 Task: Search one way flight ticket for 3 adults in first from Pocatello: Pocatello Regional Airport to Indianapolis: Indianapolis International Airport on 8-5-2023. Choice of flights is Delta. Number of bags: 2 checked bags. Price is upto 72000. Outbound departure time preference is 19:15.
Action: Mouse moved to (295, 266)
Screenshot: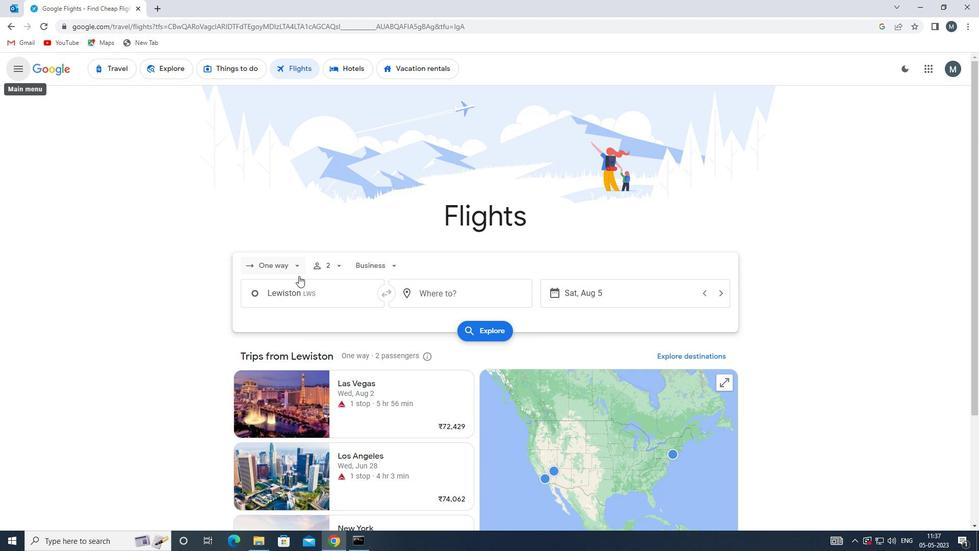 
Action: Mouse pressed left at (295, 266)
Screenshot: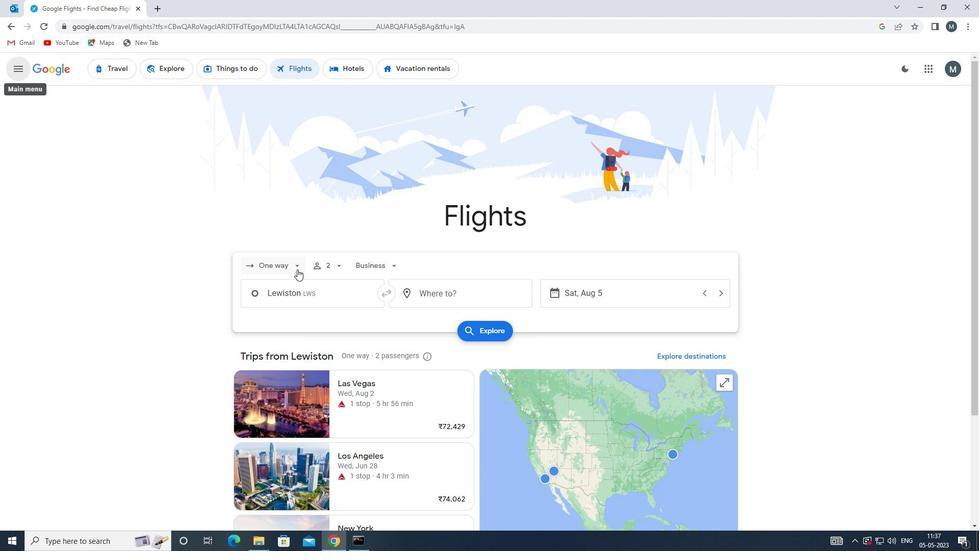 
Action: Mouse moved to (301, 311)
Screenshot: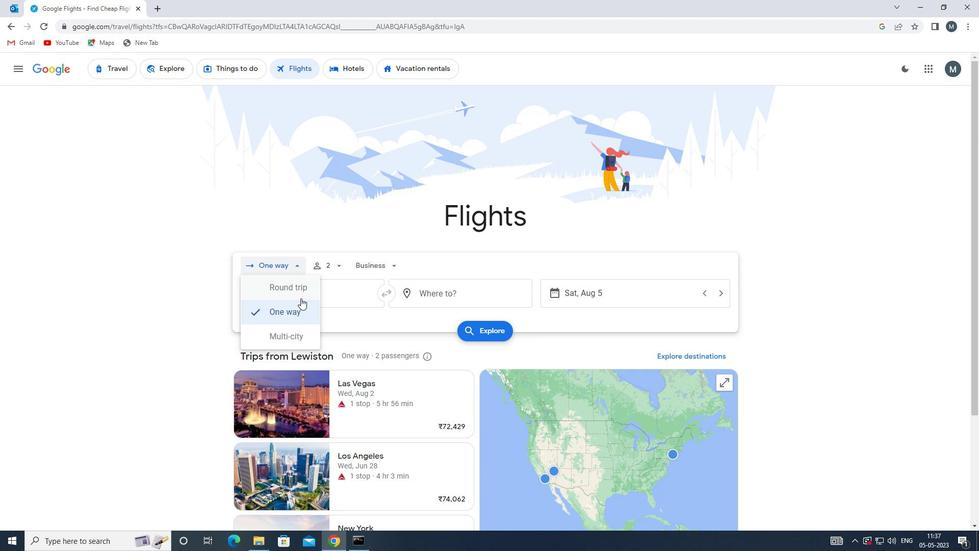 
Action: Mouse pressed left at (301, 311)
Screenshot: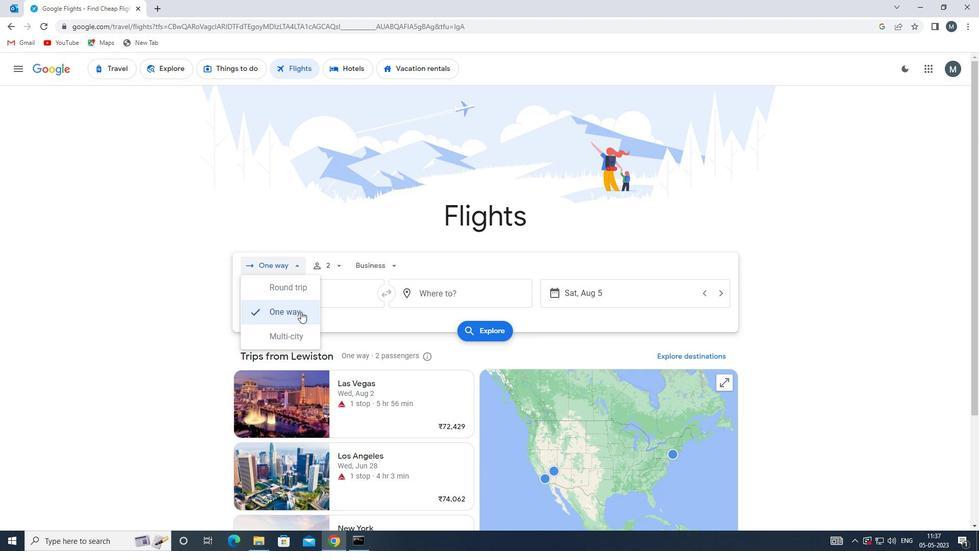
Action: Mouse moved to (335, 259)
Screenshot: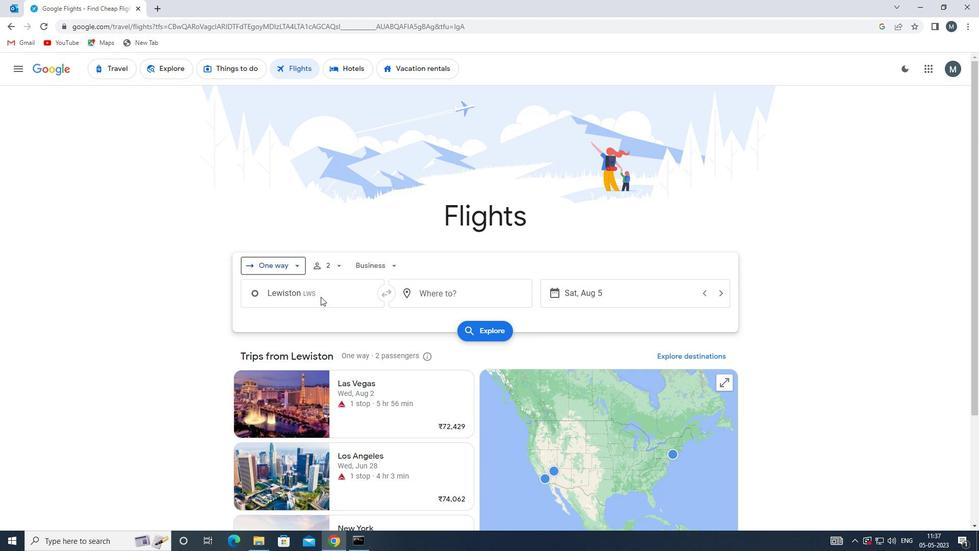 
Action: Mouse pressed left at (335, 259)
Screenshot: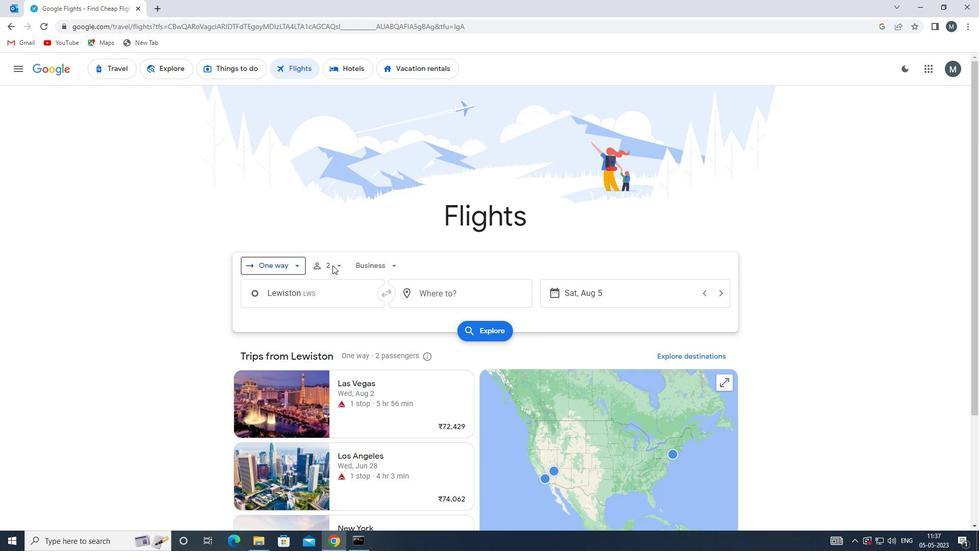 
Action: Mouse moved to (334, 264)
Screenshot: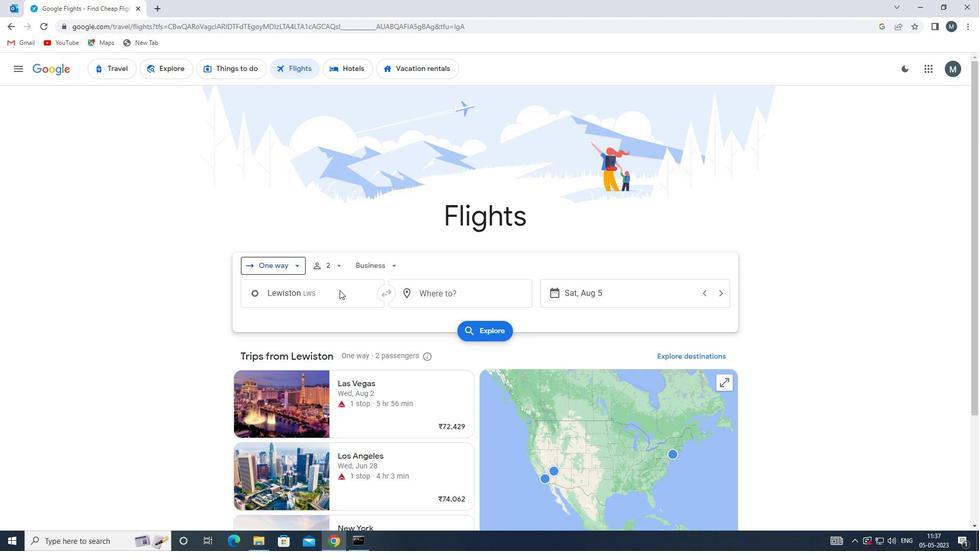 
Action: Mouse pressed left at (334, 264)
Screenshot: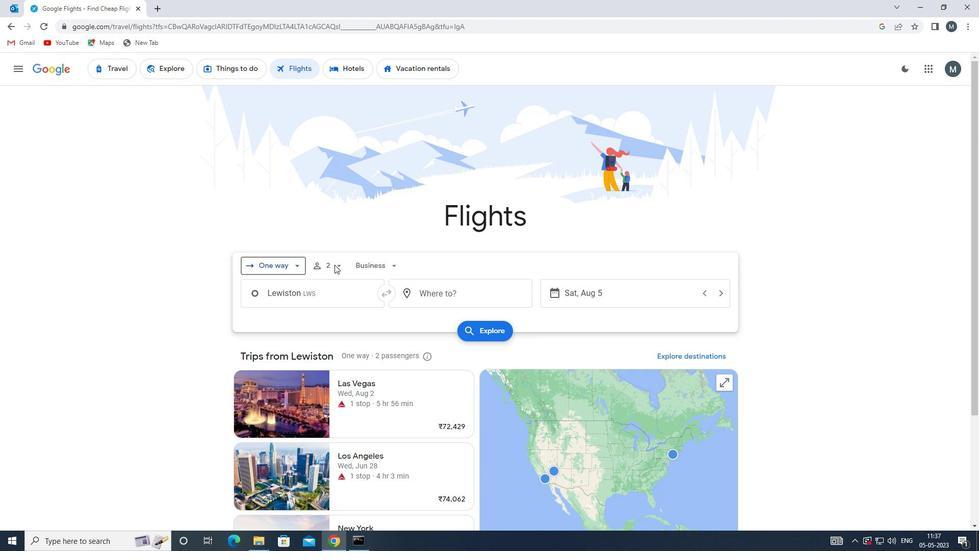 
Action: Mouse moved to (334, 264)
Screenshot: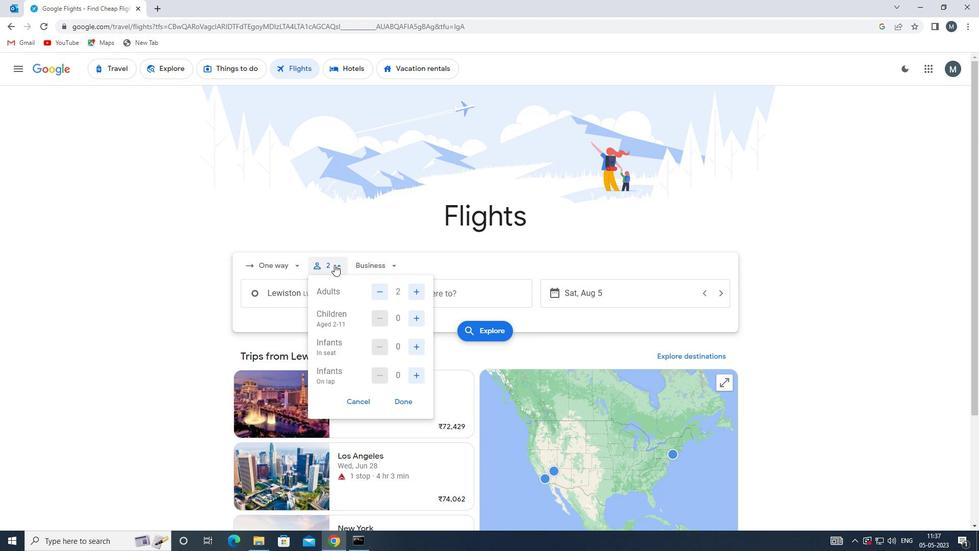 
Action: Mouse pressed left at (334, 264)
Screenshot: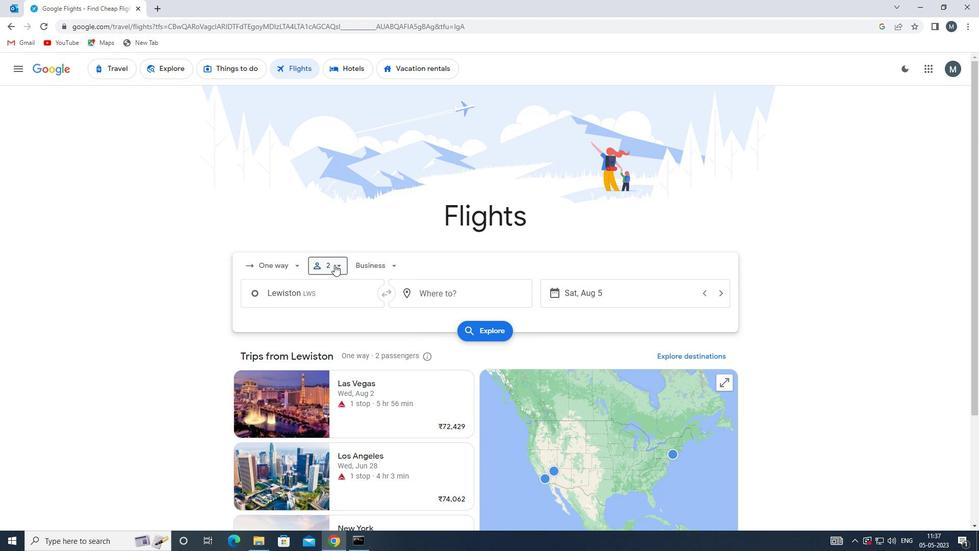 
Action: Mouse moved to (412, 292)
Screenshot: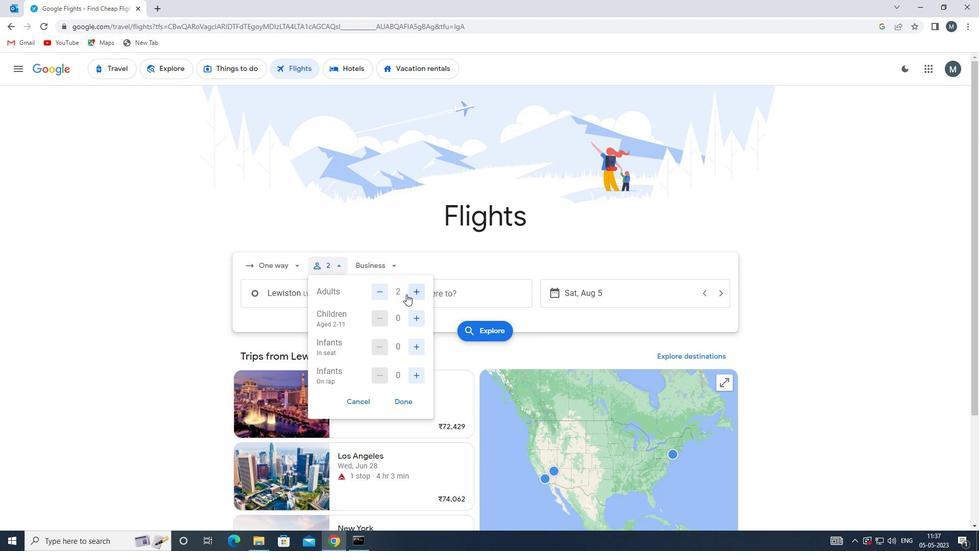 
Action: Mouse pressed left at (412, 292)
Screenshot: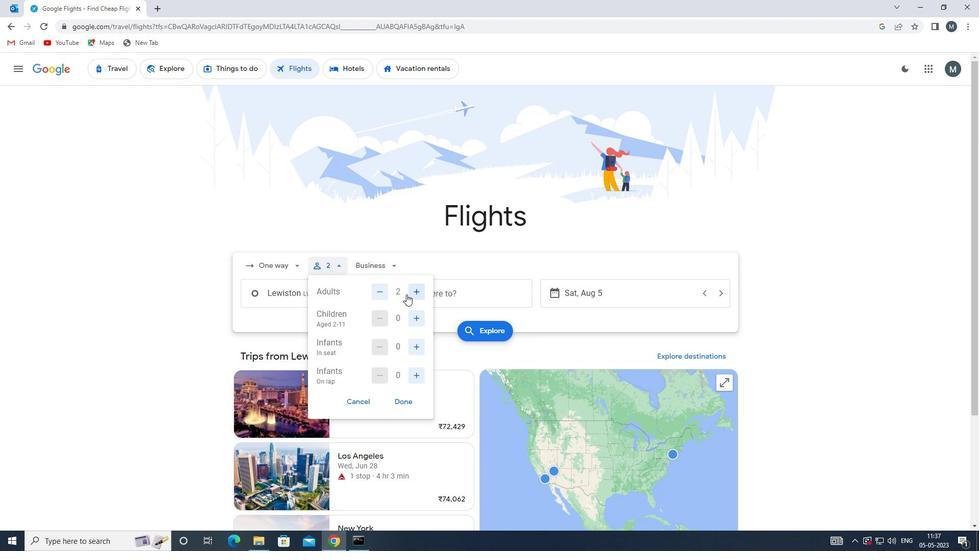 
Action: Mouse moved to (412, 398)
Screenshot: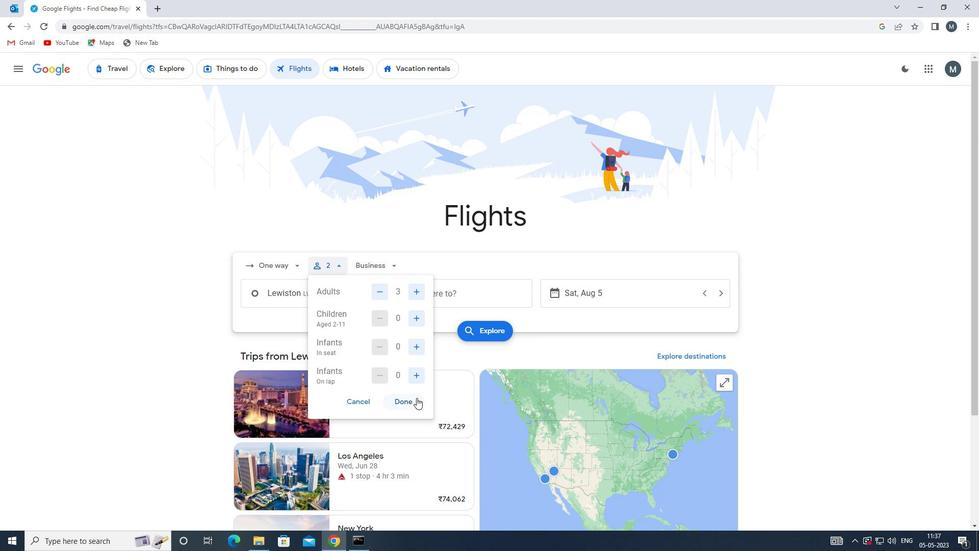 
Action: Mouse pressed left at (412, 398)
Screenshot: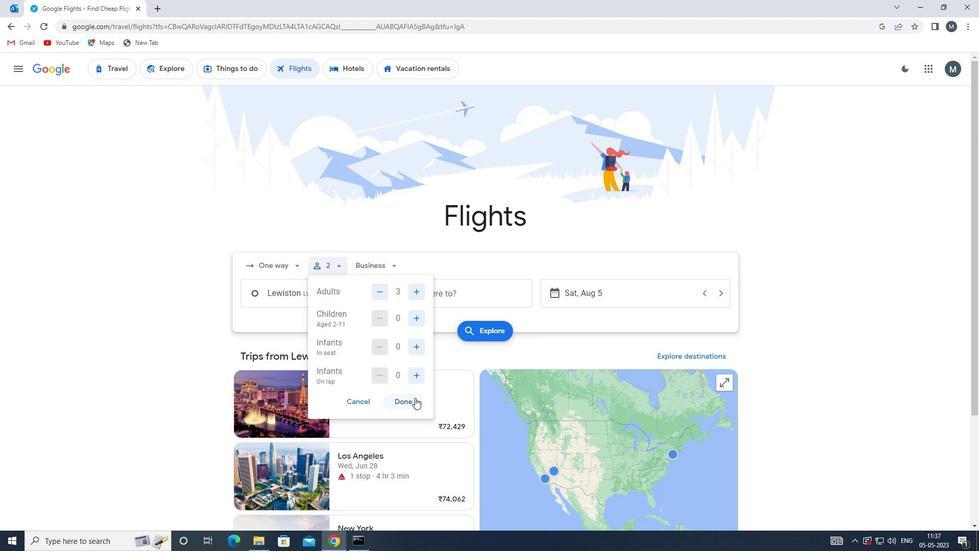 
Action: Mouse moved to (388, 266)
Screenshot: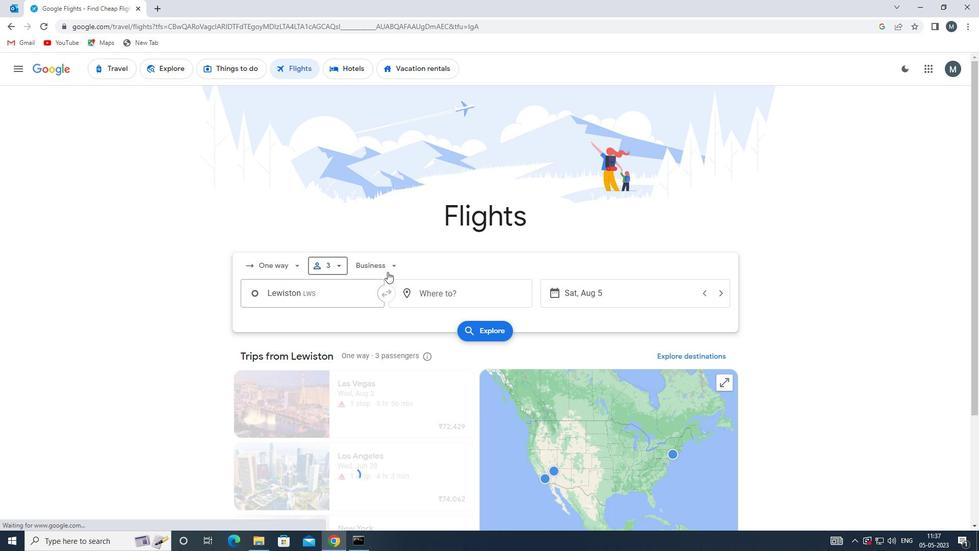 
Action: Mouse pressed left at (388, 266)
Screenshot: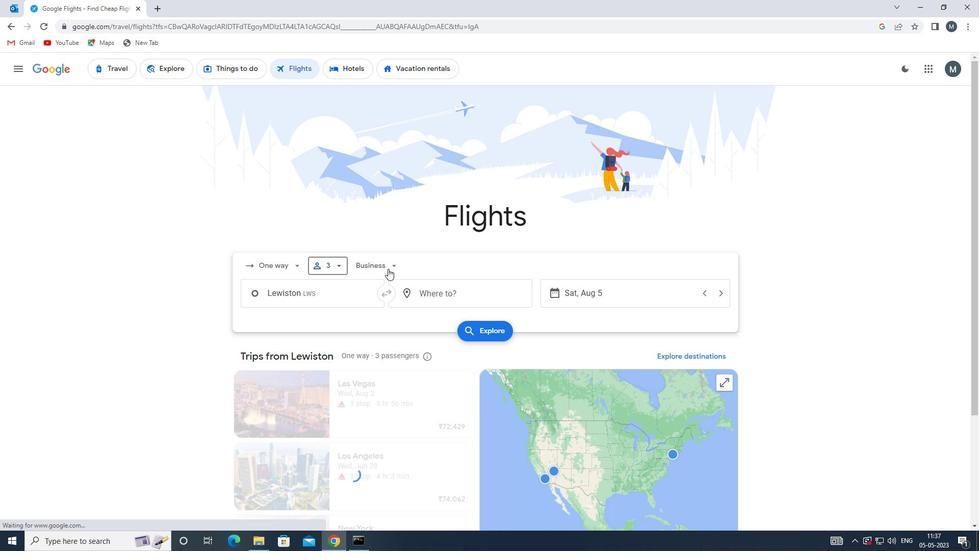 
Action: Mouse moved to (391, 356)
Screenshot: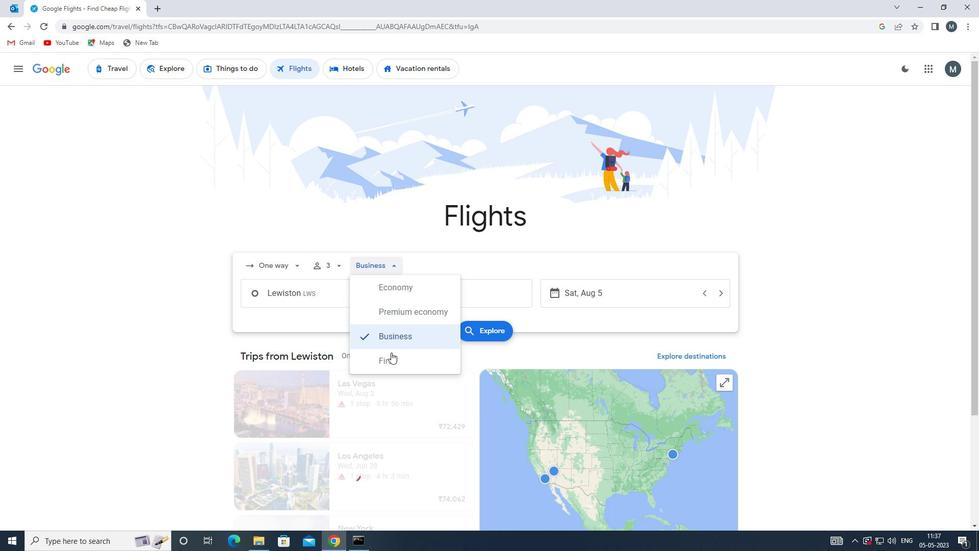 
Action: Mouse pressed left at (391, 356)
Screenshot: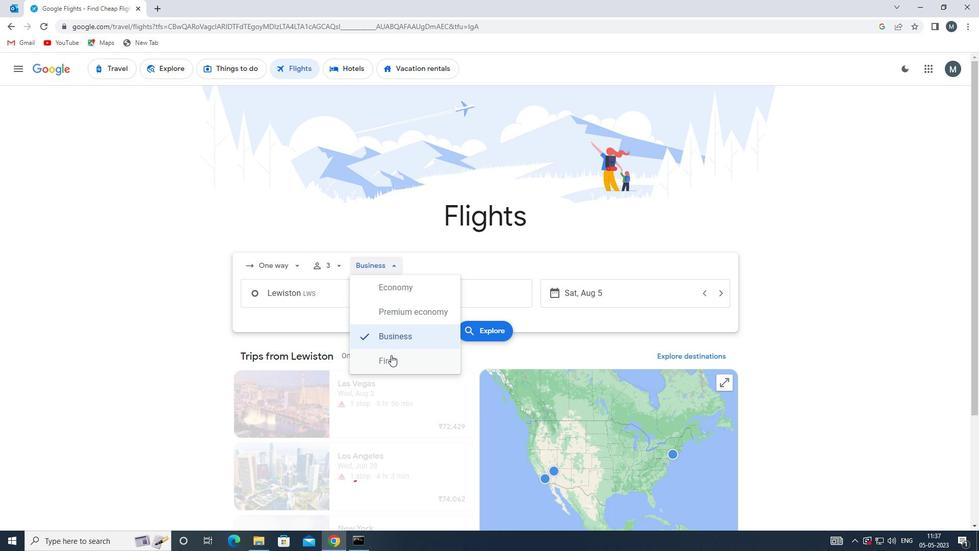 
Action: Mouse moved to (329, 297)
Screenshot: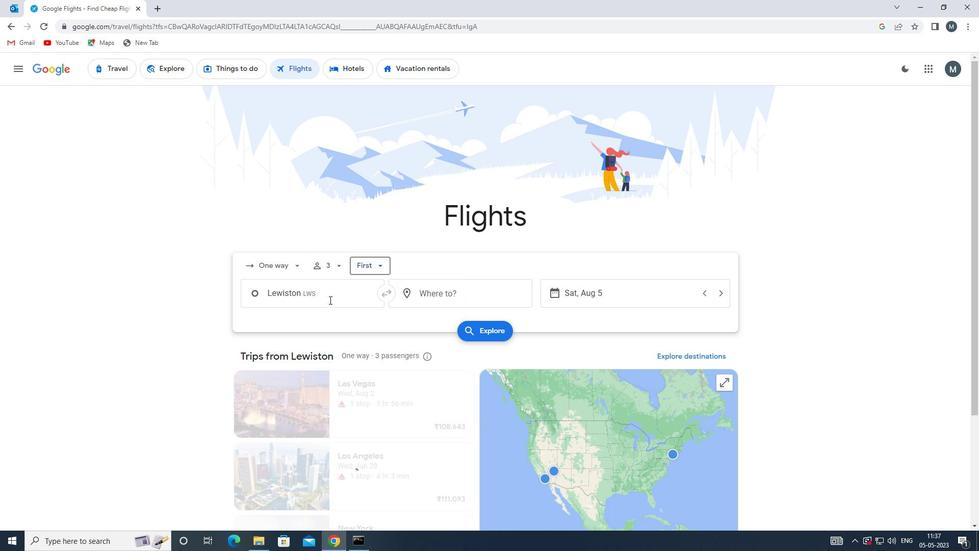 
Action: Mouse pressed left at (329, 297)
Screenshot: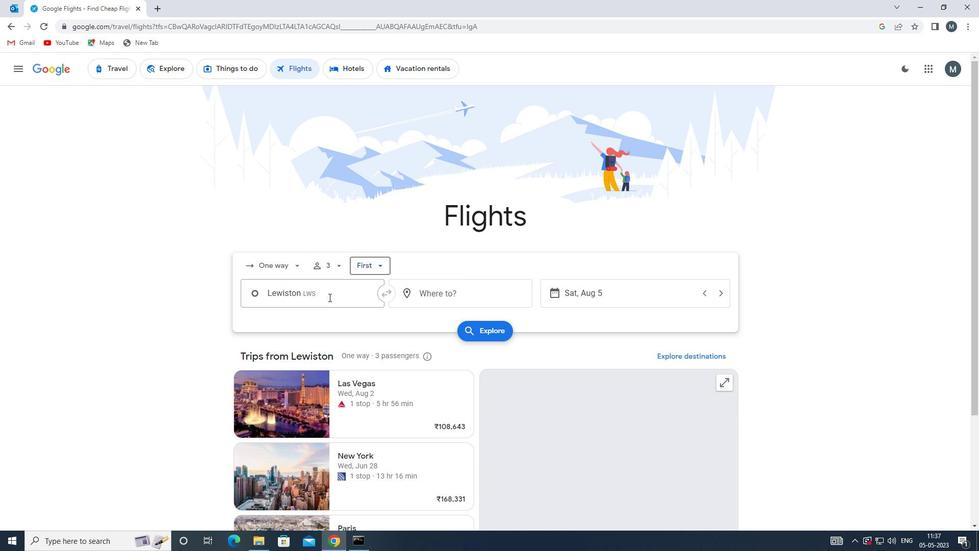 
Action: Key pressed pocate;<Key.backspace>ll
Screenshot: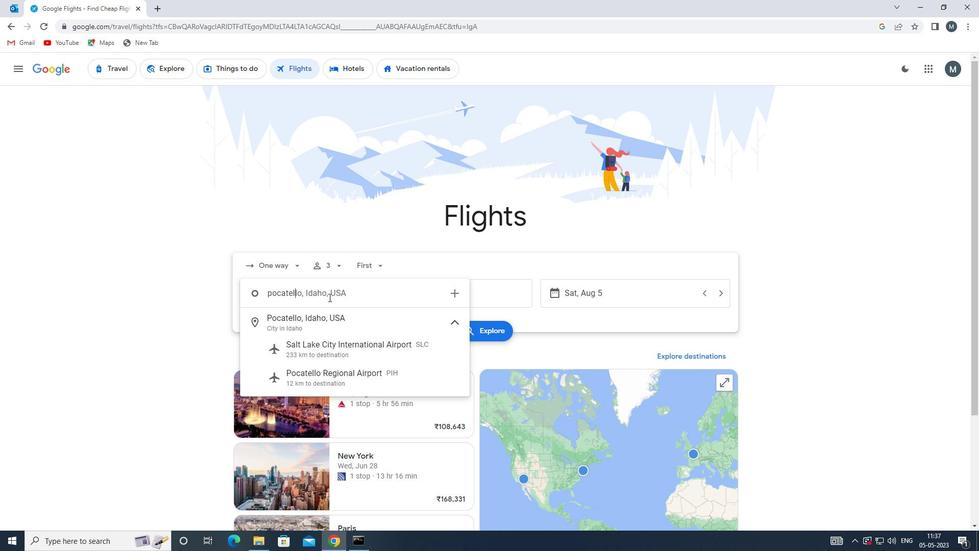 
Action: Mouse moved to (342, 383)
Screenshot: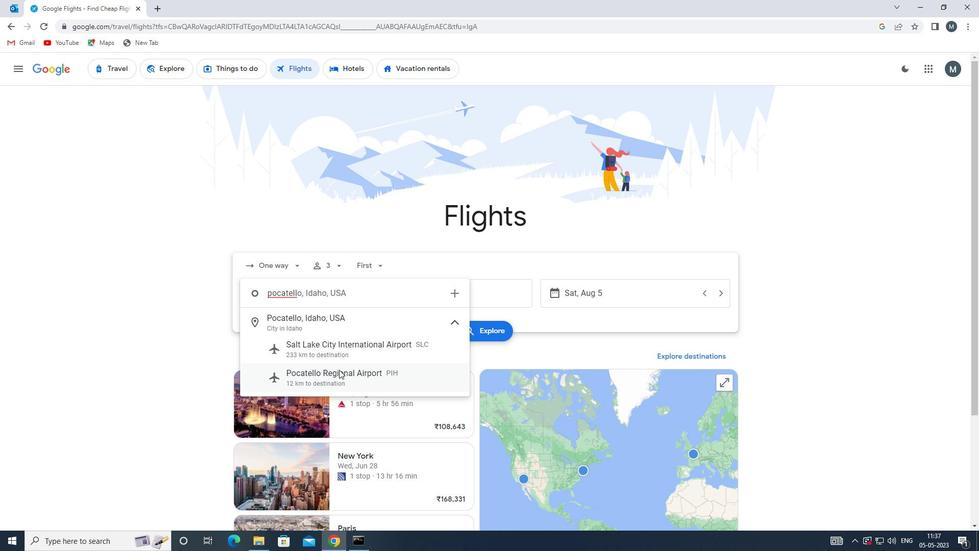 
Action: Mouse pressed left at (342, 383)
Screenshot: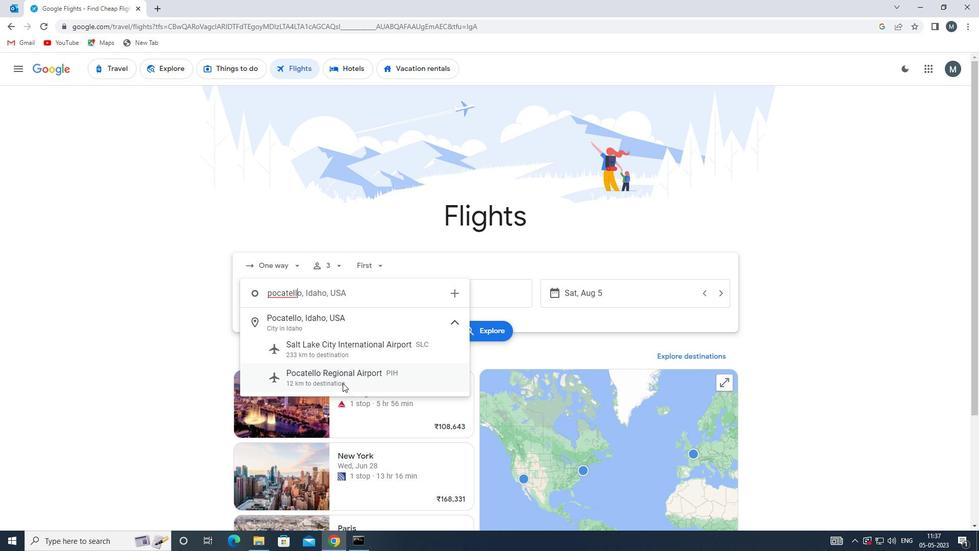 
Action: Mouse moved to (431, 298)
Screenshot: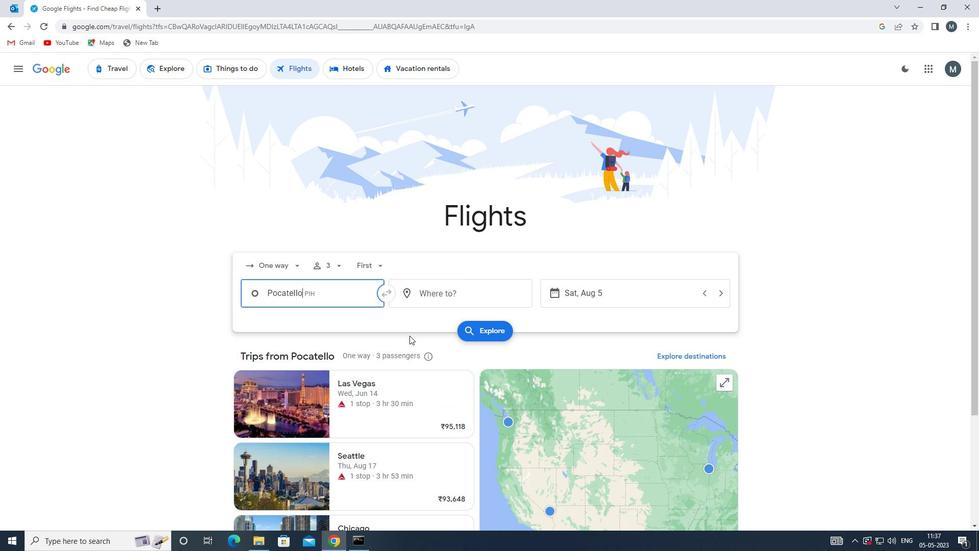 
Action: Mouse pressed left at (431, 298)
Screenshot: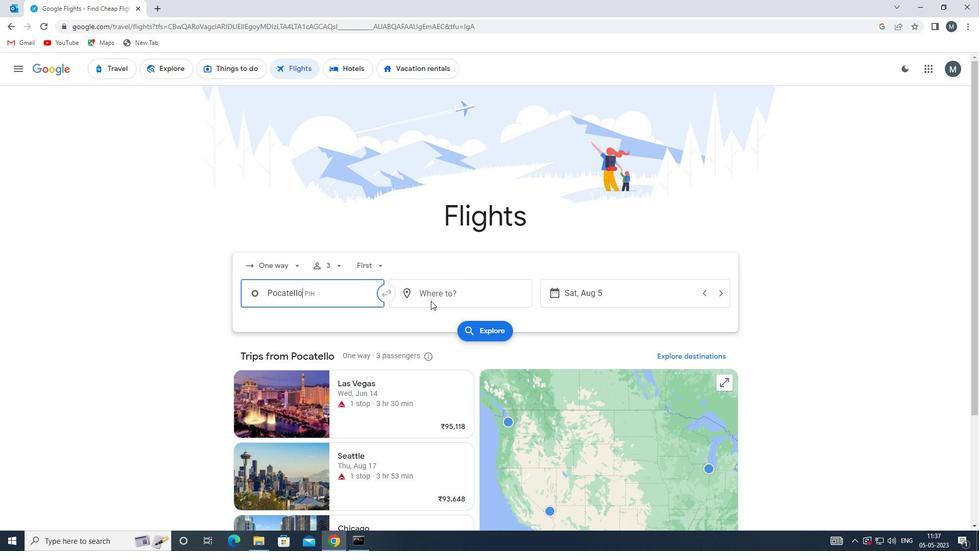 
Action: Key pressed ind
Screenshot: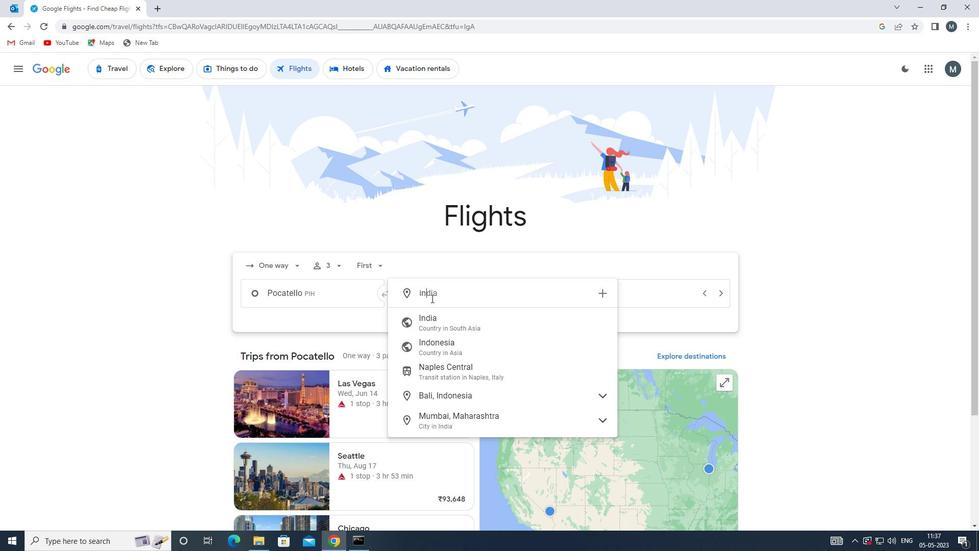 
Action: Mouse moved to (463, 323)
Screenshot: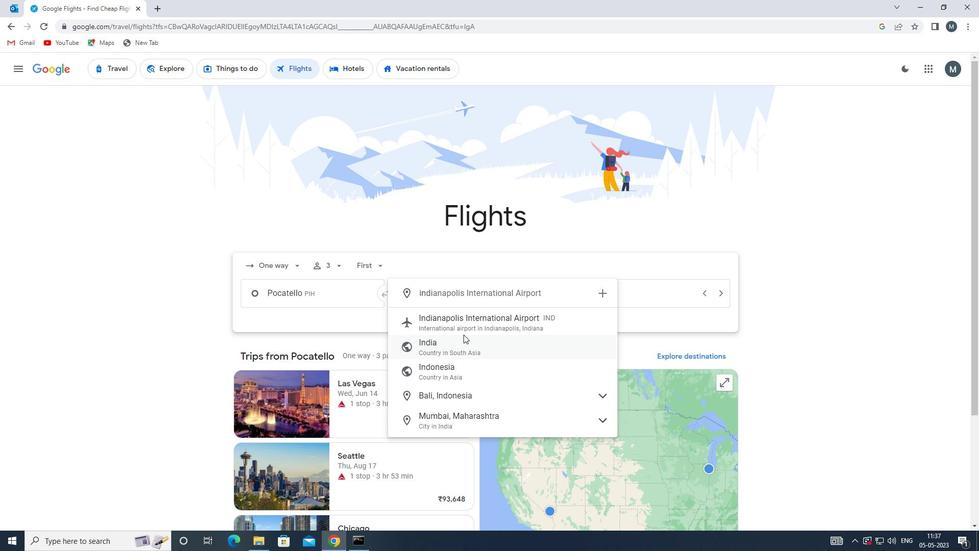
Action: Mouse pressed left at (463, 323)
Screenshot: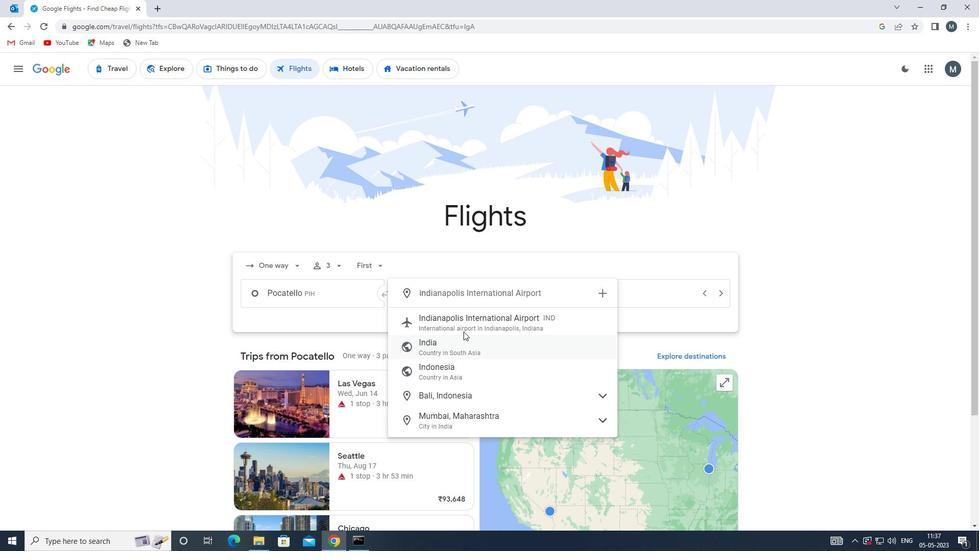 
Action: Mouse moved to (586, 292)
Screenshot: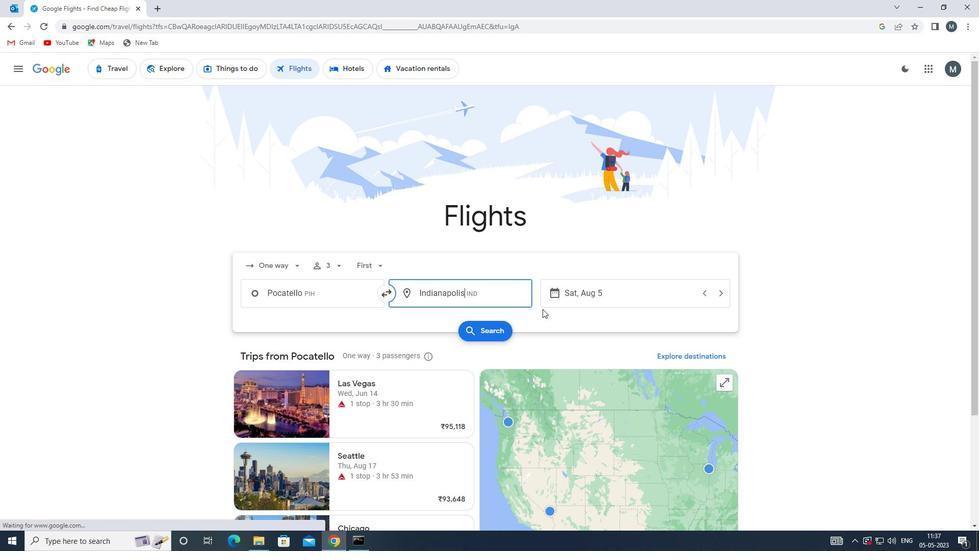 
Action: Mouse pressed left at (586, 292)
Screenshot: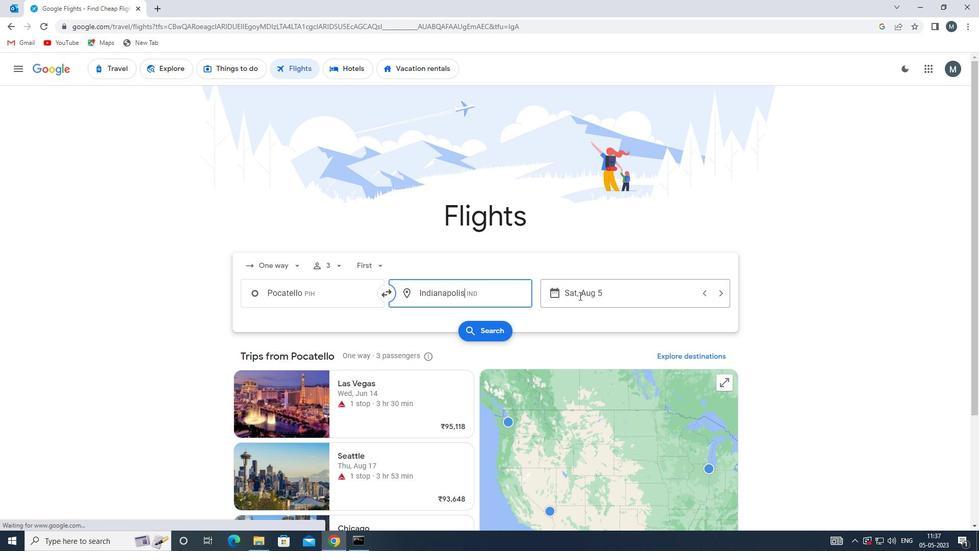 
Action: Mouse moved to (515, 352)
Screenshot: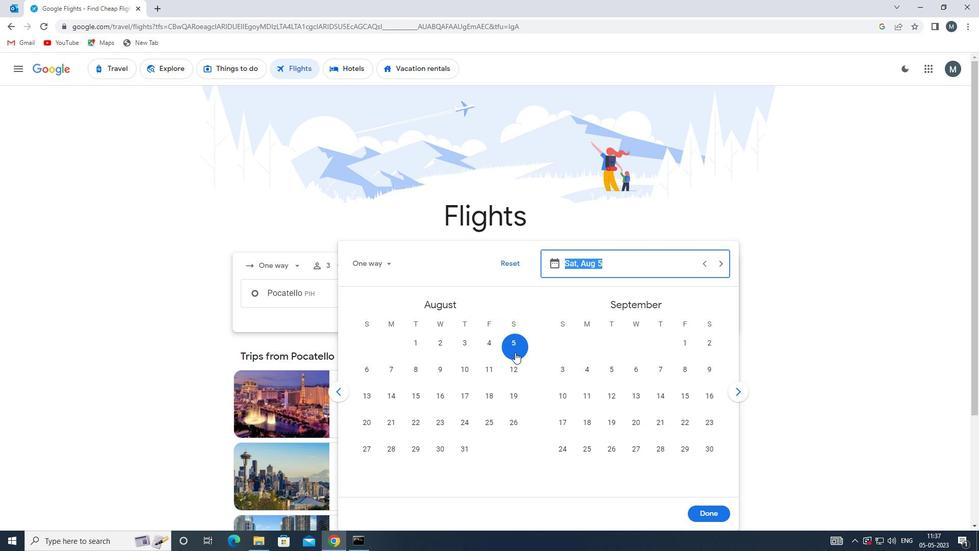 
Action: Mouse pressed left at (515, 352)
Screenshot: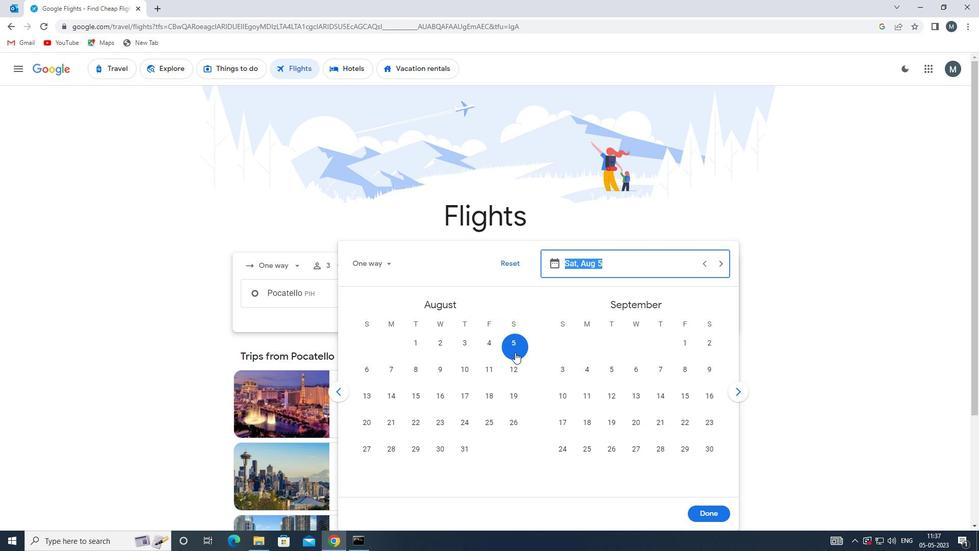 
Action: Mouse moved to (700, 512)
Screenshot: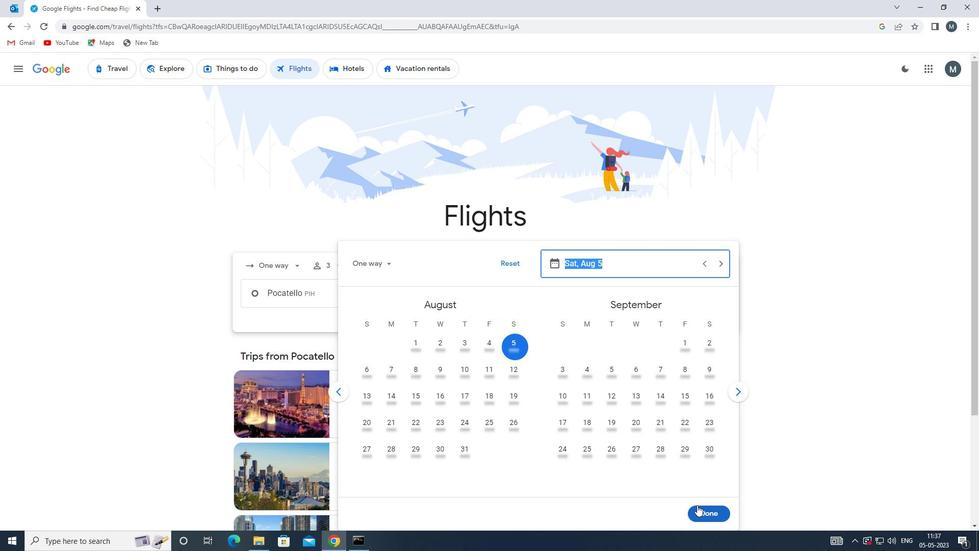 
Action: Mouse pressed left at (700, 512)
Screenshot: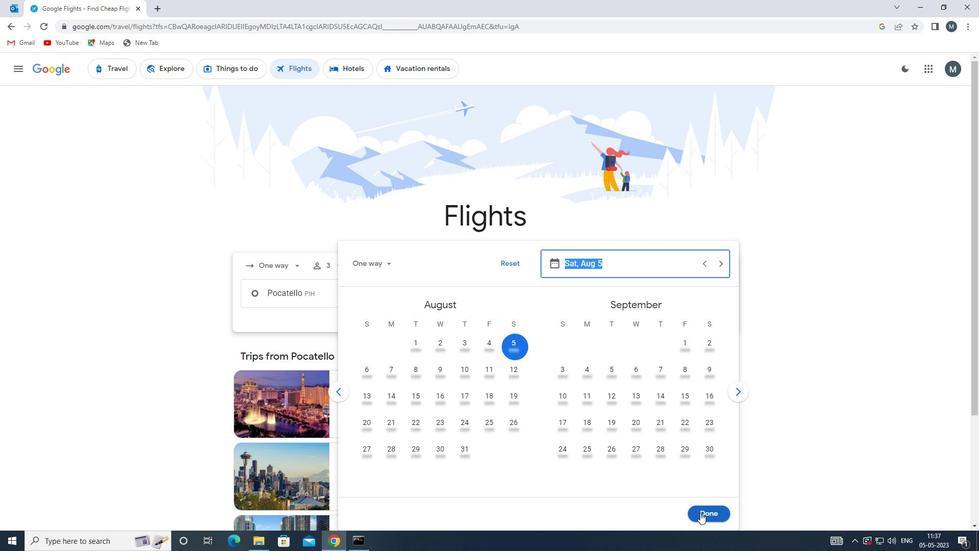 
Action: Mouse moved to (482, 333)
Screenshot: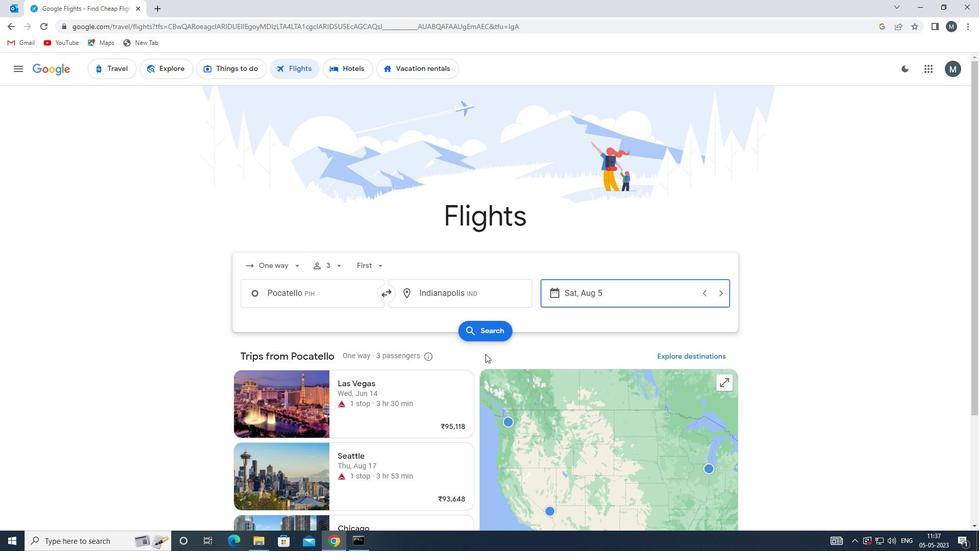 
Action: Mouse pressed left at (482, 333)
Screenshot: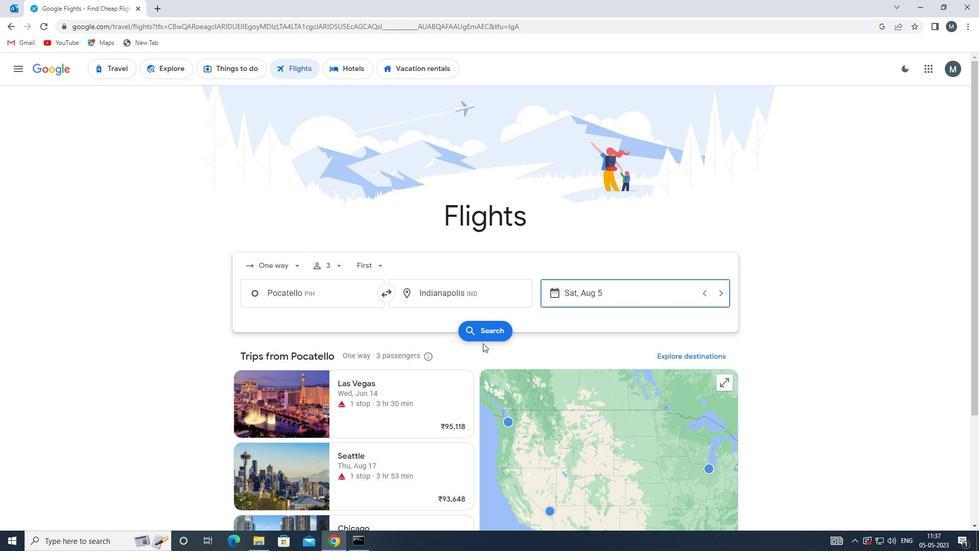 
Action: Mouse moved to (252, 162)
Screenshot: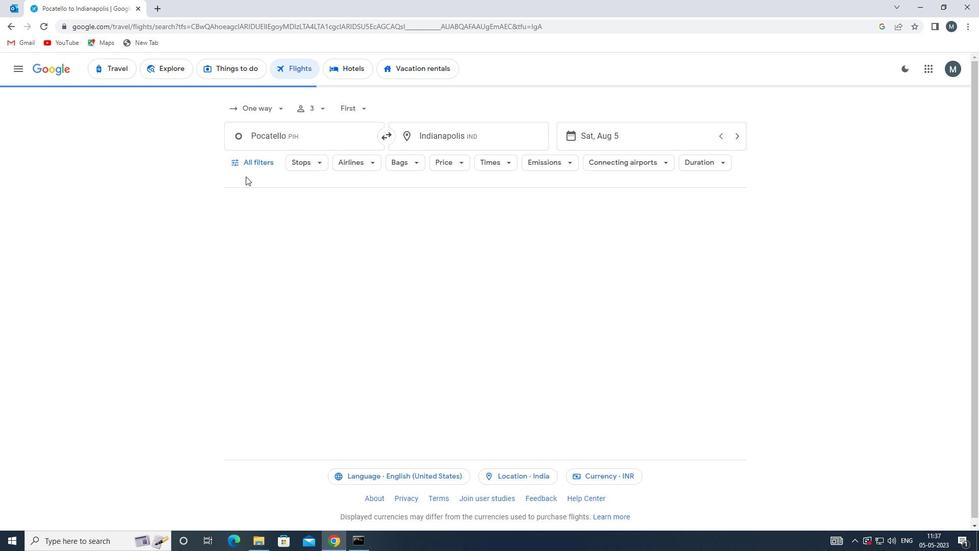 
Action: Mouse pressed left at (252, 162)
Screenshot: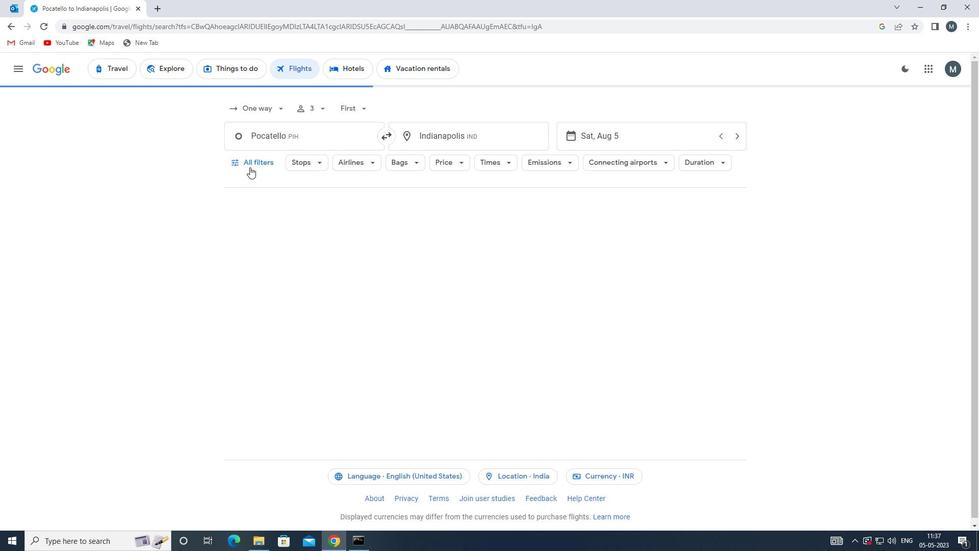 
Action: Mouse moved to (270, 284)
Screenshot: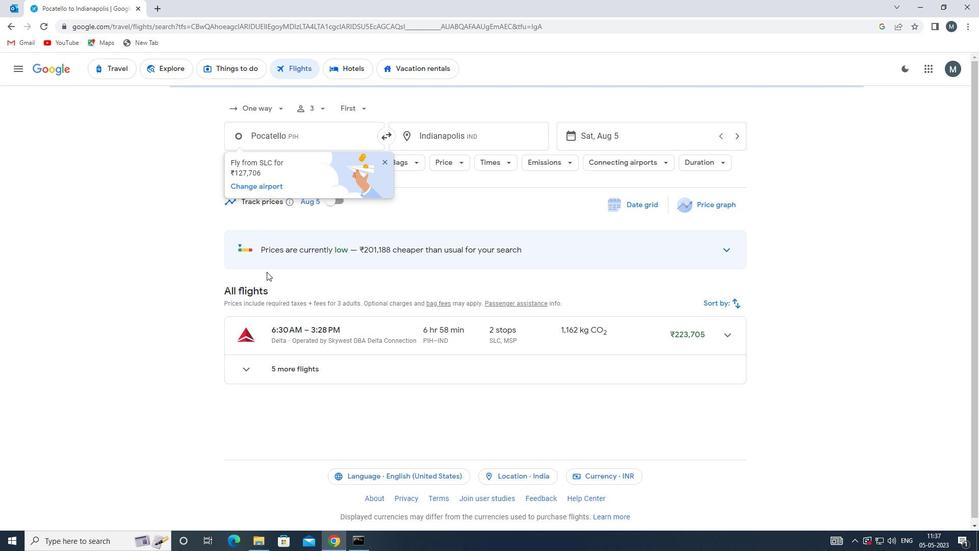 
Action: Mouse scrolled (270, 284) with delta (0, 0)
Screenshot: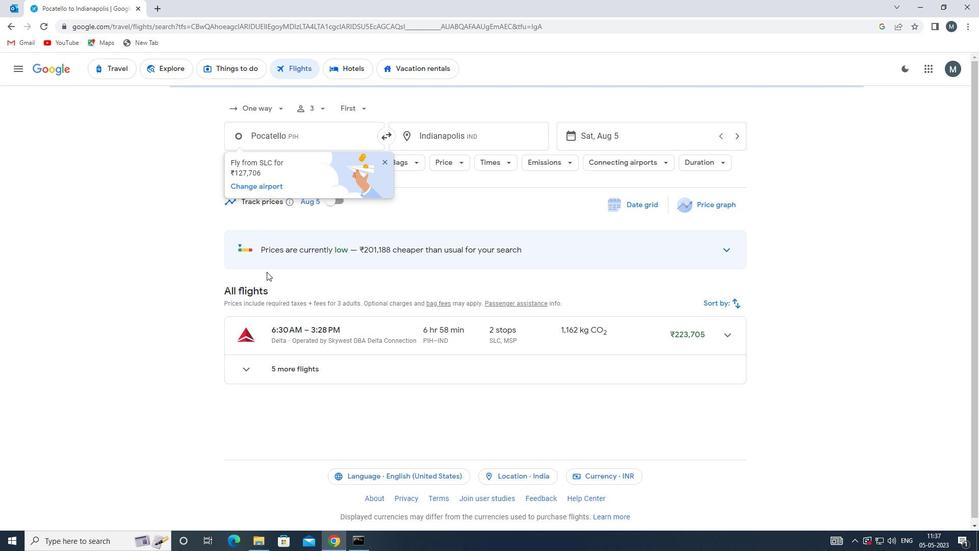 
Action: Mouse moved to (270, 292)
Screenshot: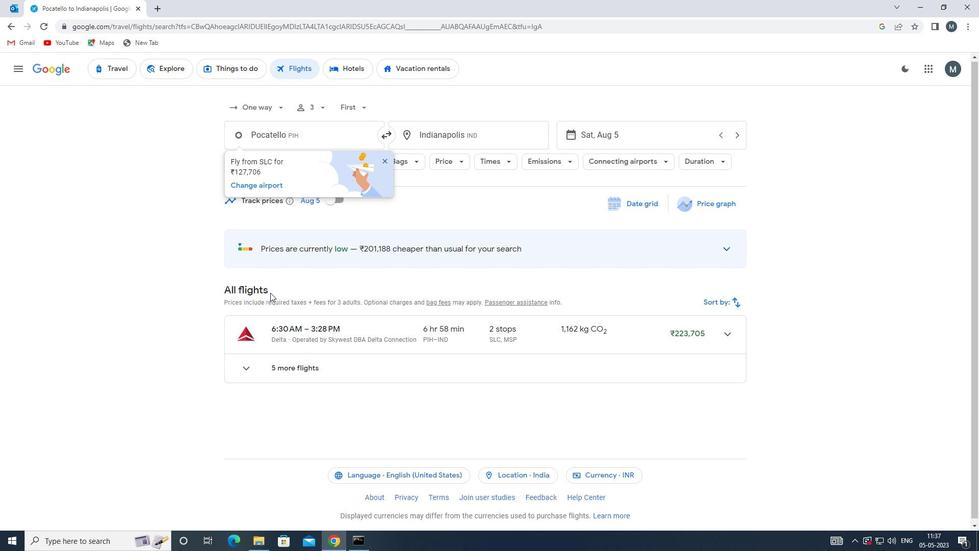 
Action: Mouse scrolled (270, 292) with delta (0, 0)
Screenshot: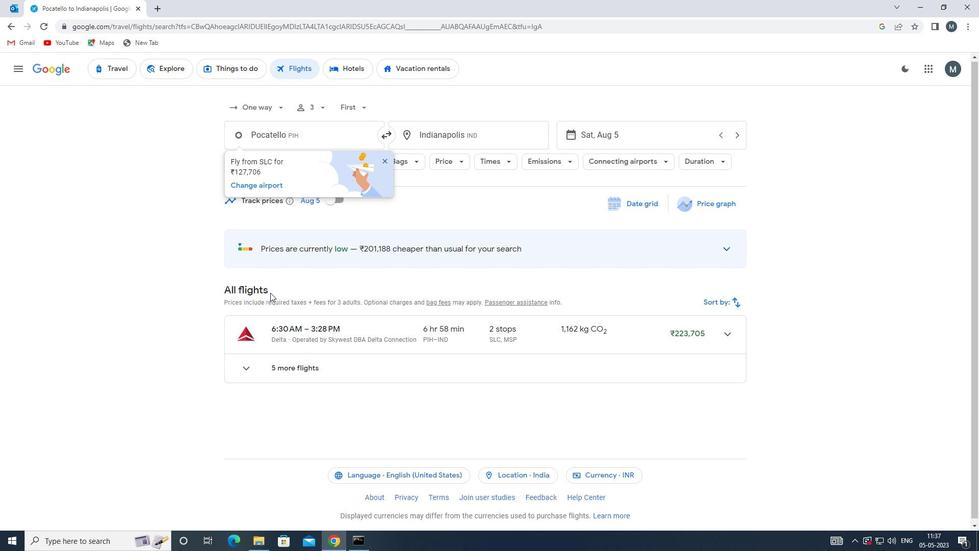 
Action: Mouse moved to (261, 285)
Screenshot: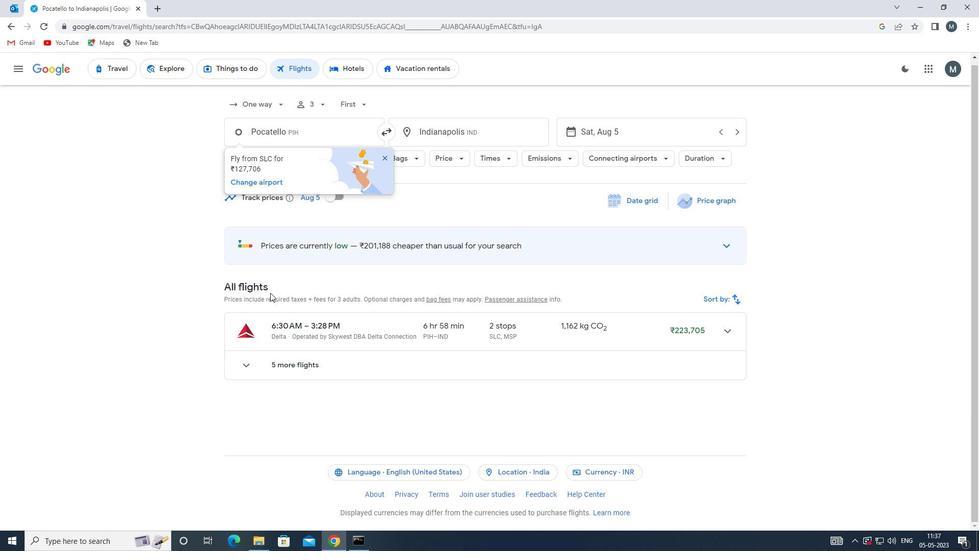 
Action: Mouse scrolled (261, 286) with delta (0, 0)
Screenshot: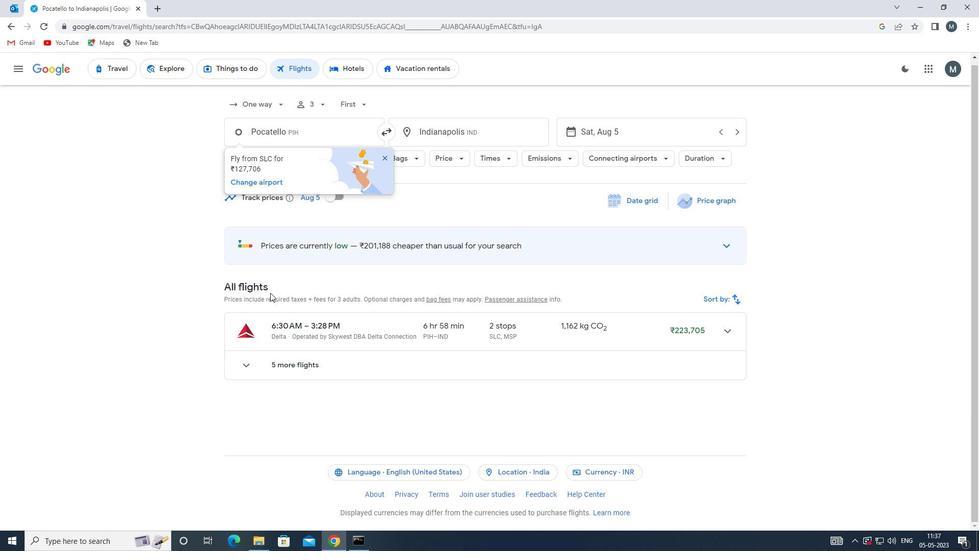 
Action: Mouse moved to (249, 278)
Screenshot: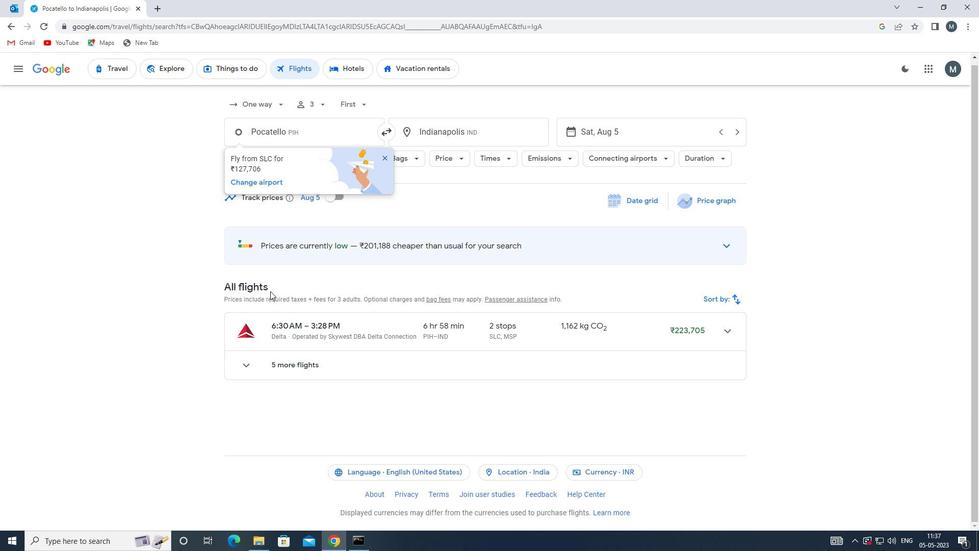 
Action: Mouse scrolled (249, 279) with delta (0, 0)
Screenshot: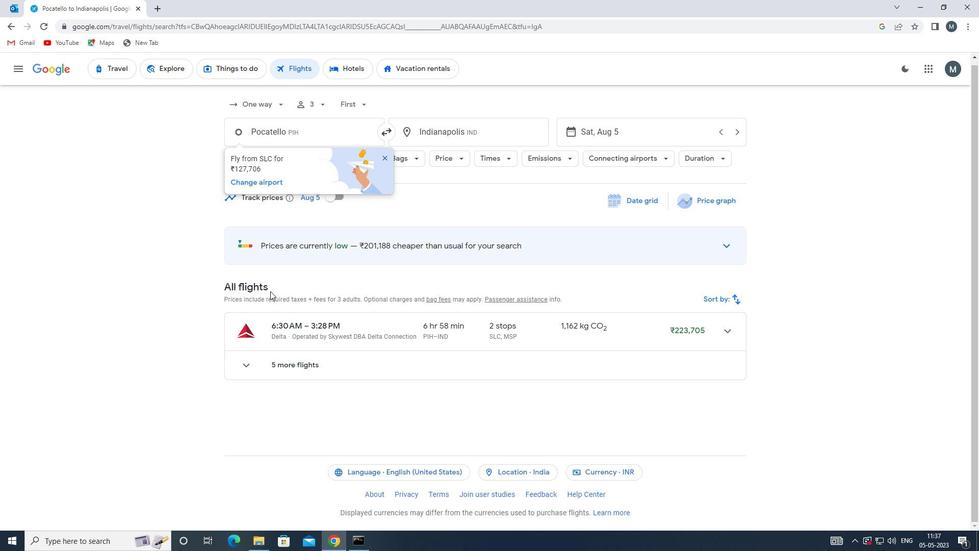 
Action: Mouse moved to (383, 160)
Screenshot: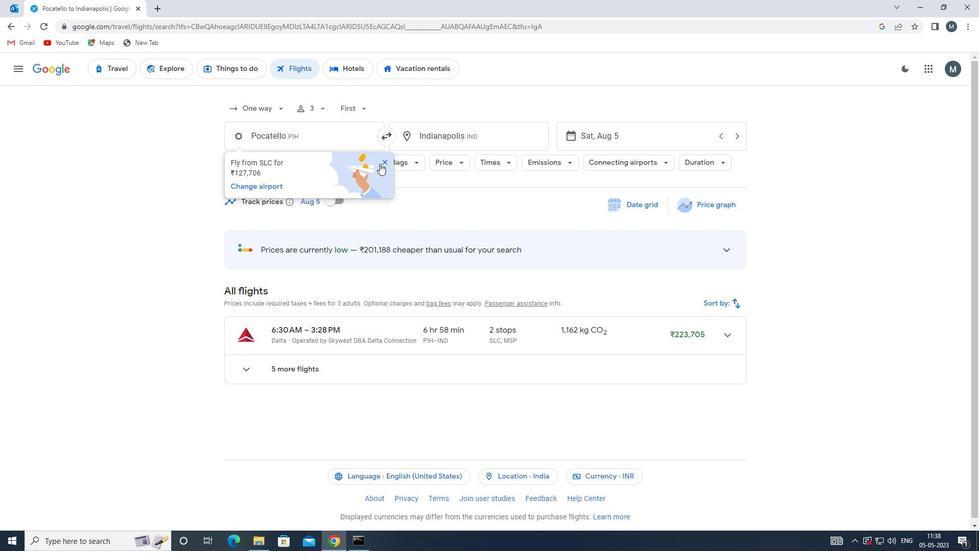 
Action: Mouse pressed left at (383, 160)
Screenshot: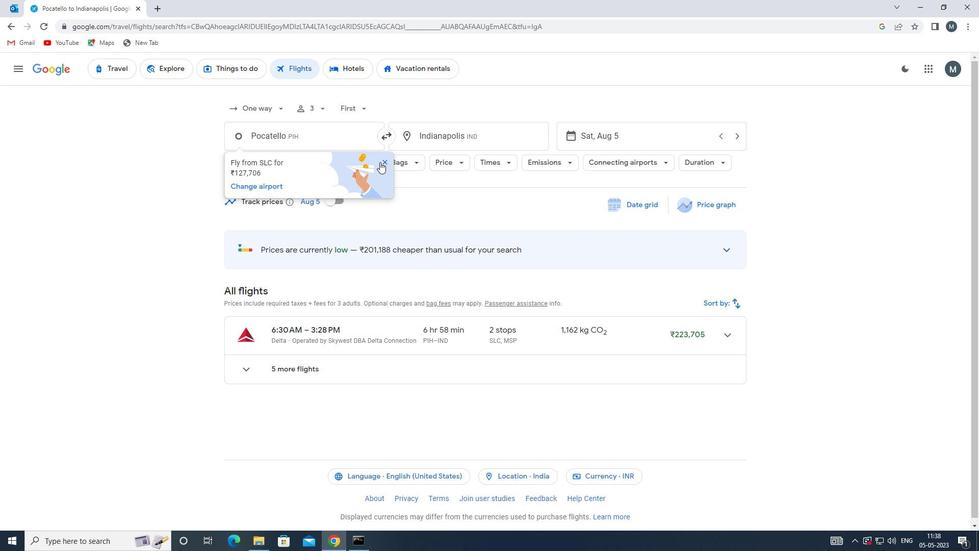 
Action: Mouse moved to (268, 159)
Screenshot: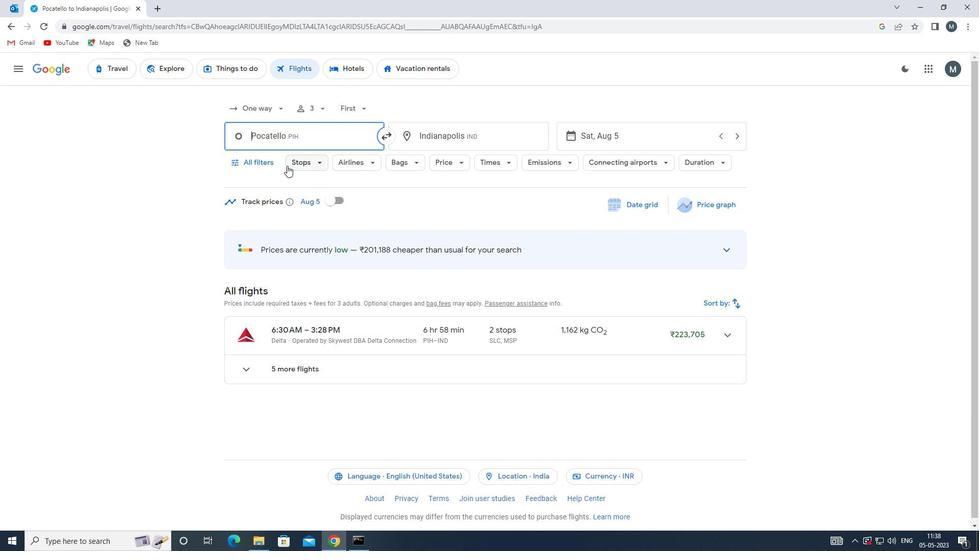 
Action: Mouse pressed left at (268, 159)
Screenshot: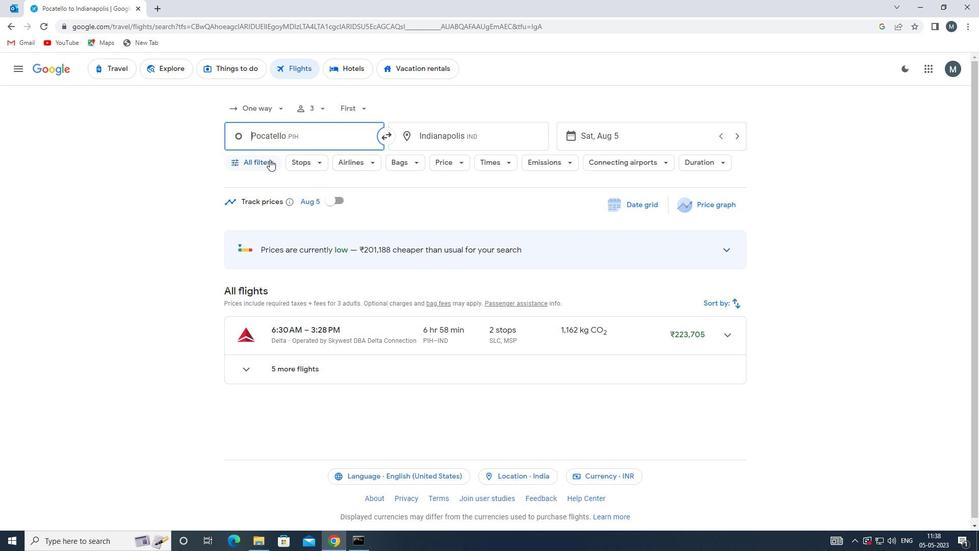 
Action: Mouse moved to (303, 251)
Screenshot: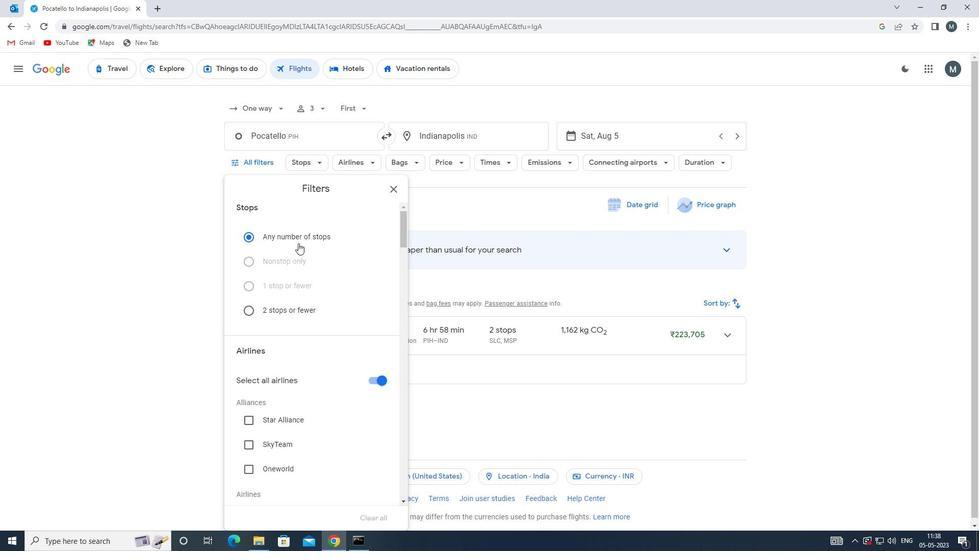 
Action: Mouse scrolled (303, 250) with delta (0, 0)
Screenshot: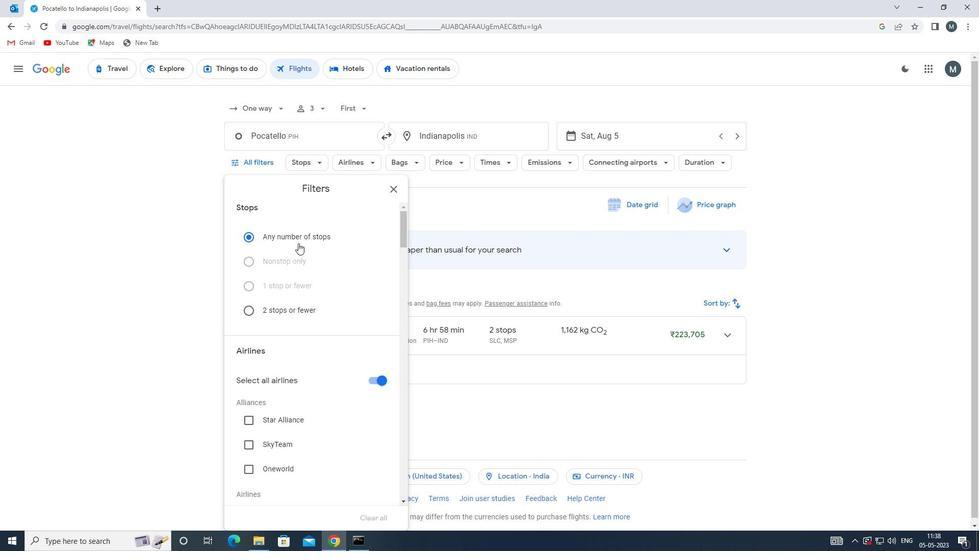 
Action: Mouse moved to (303, 260)
Screenshot: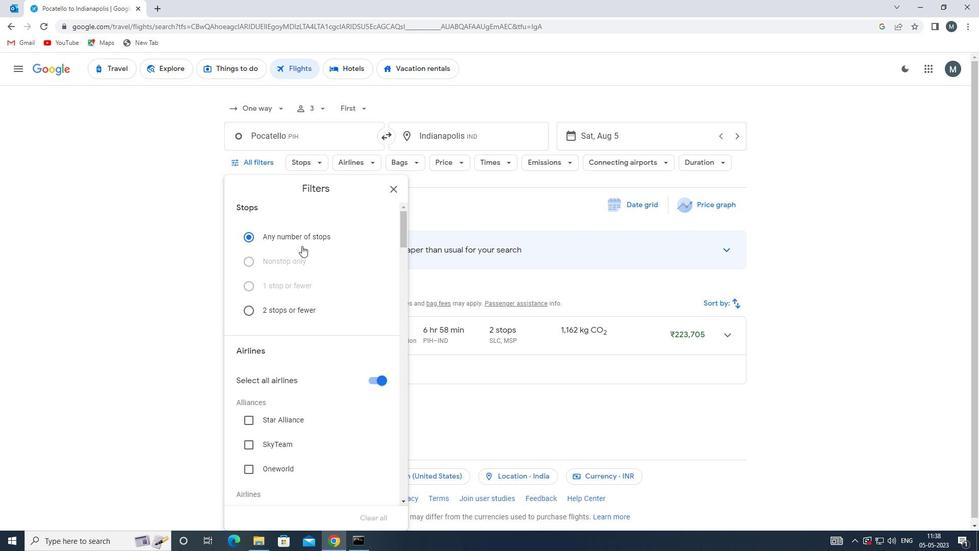 
Action: Mouse scrolled (303, 259) with delta (0, 0)
Screenshot: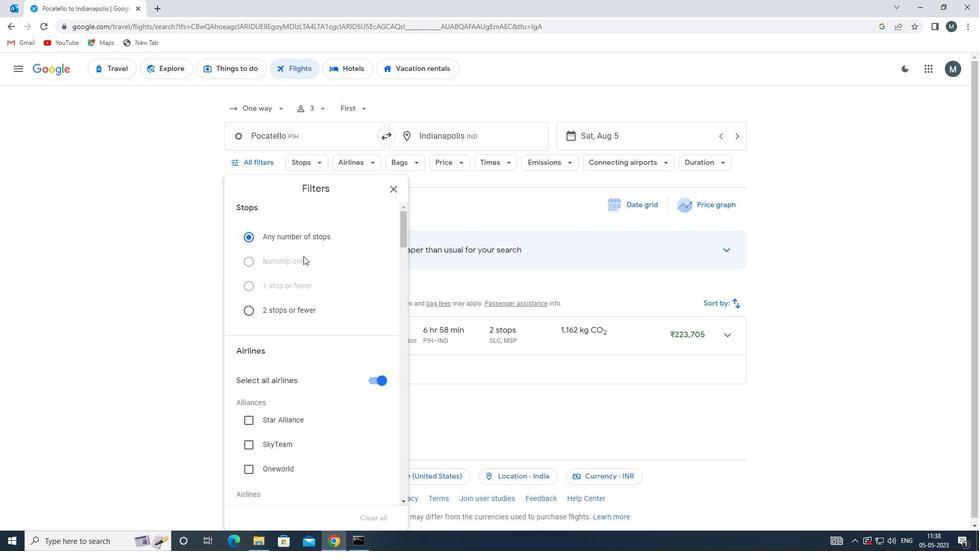 
Action: Mouse moved to (375, 278)
Screenshot: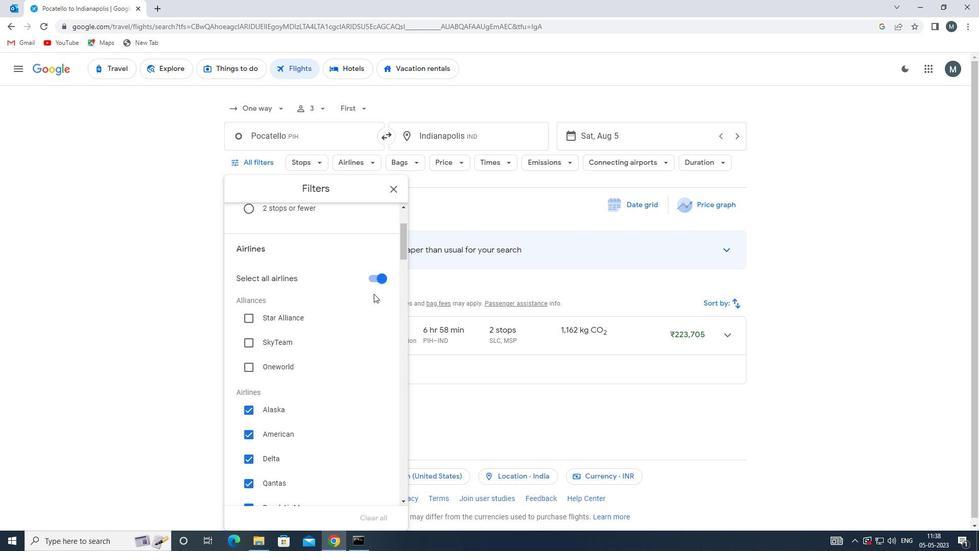 
Action: Mouse pressed left at (375, 278)
Screenshot: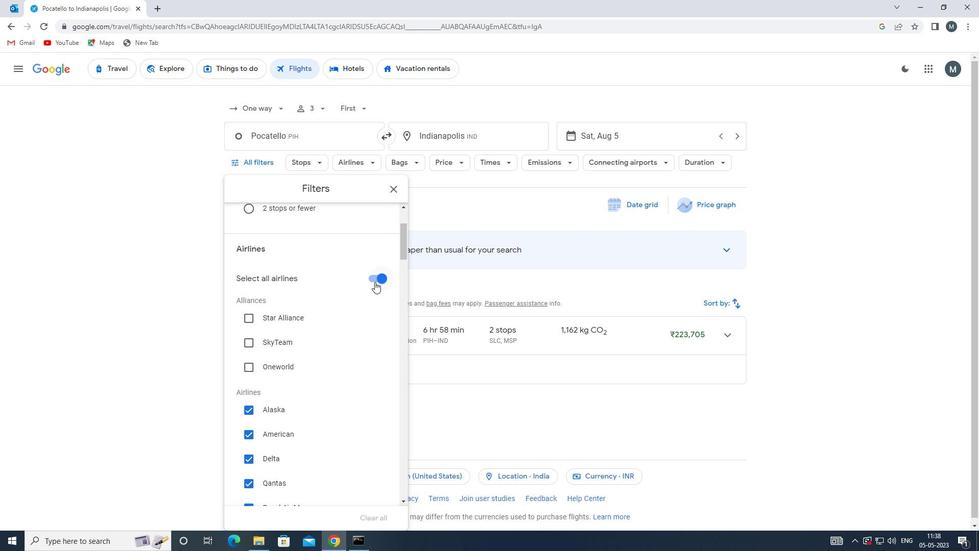 
Action: Mouse moved to (322, 310)
Screenshot: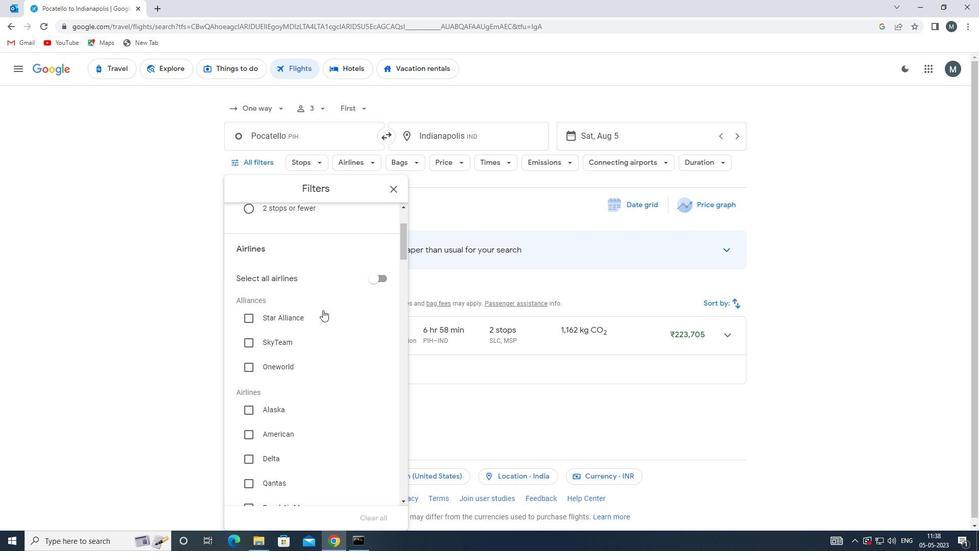 
Action: Mouse scrolled (322, 309) with delta (0, 0)
Screenshot: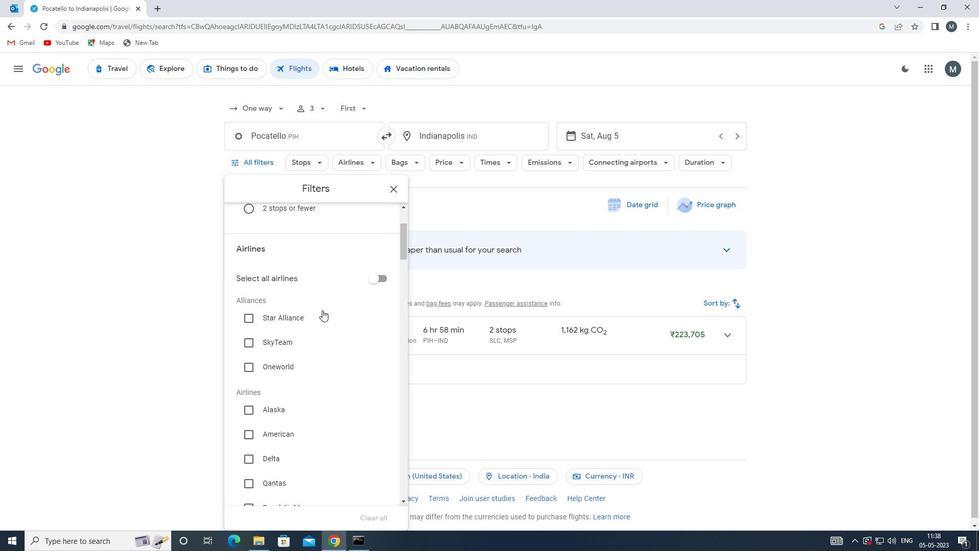 
Action: Mouse moved to (309, 317)
Screenshot: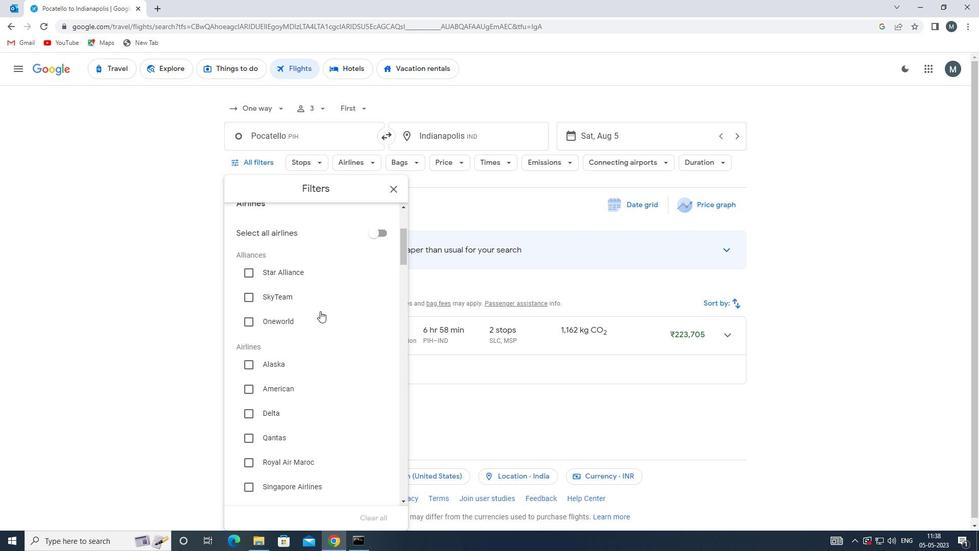 
Action: Mouse scrolled (309, 317) with delta (0, 0)
Screenshot: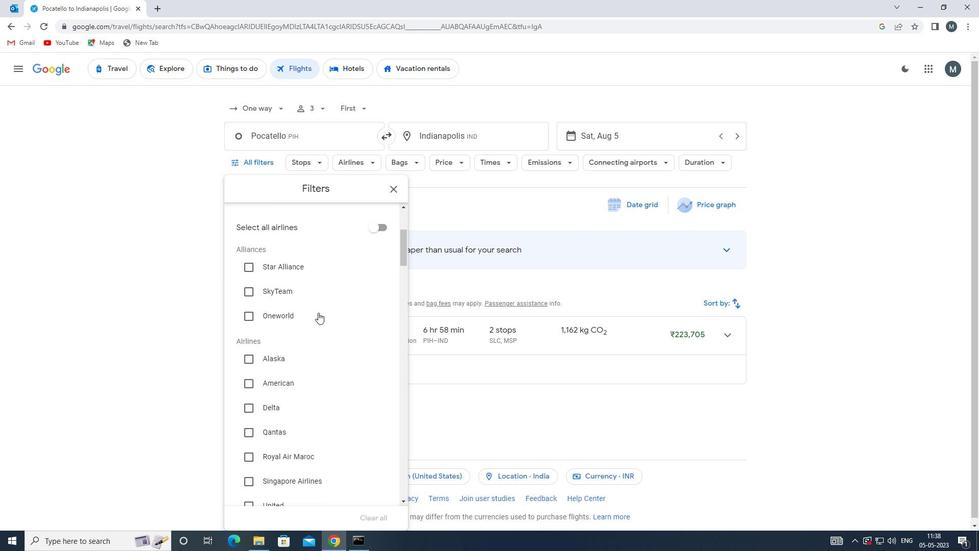
Action: Mouse scrolled (309, 317) with delta (0, 0)
Screenshot: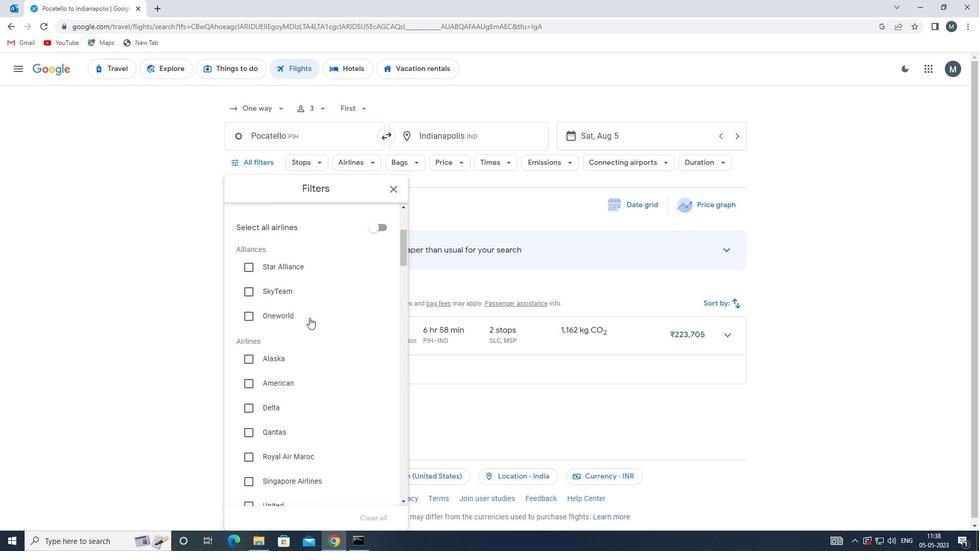 
Action: Mouse moved to (309, 318)
Screenshot: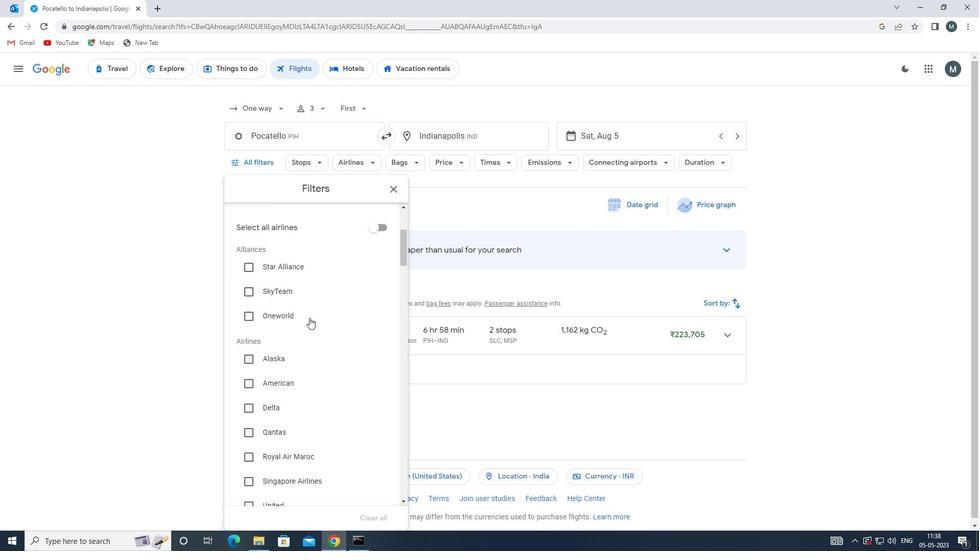 
Action: Mouse scrolled (309, 317) with delta (0, 0)
Screenshot: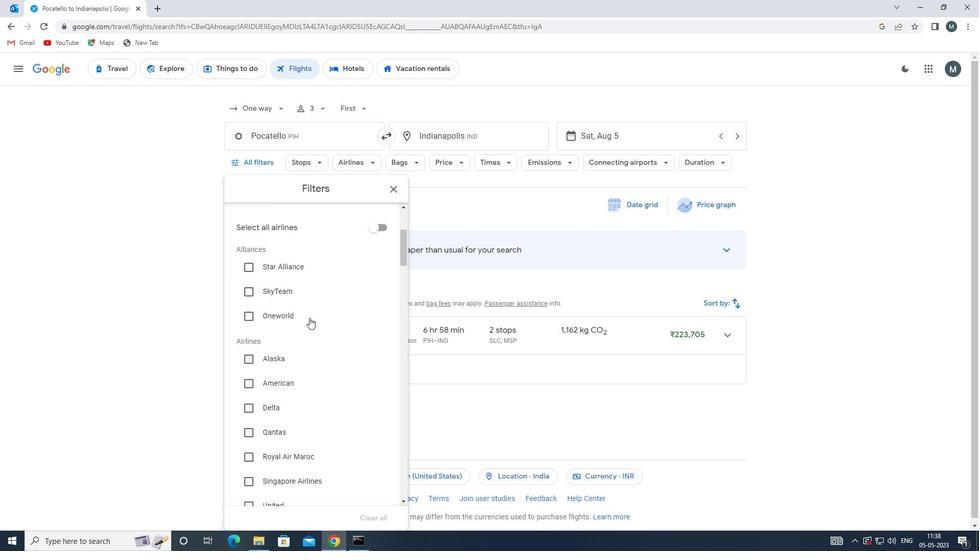 
Action: Mouse moved to (294, 257)
Screenshot: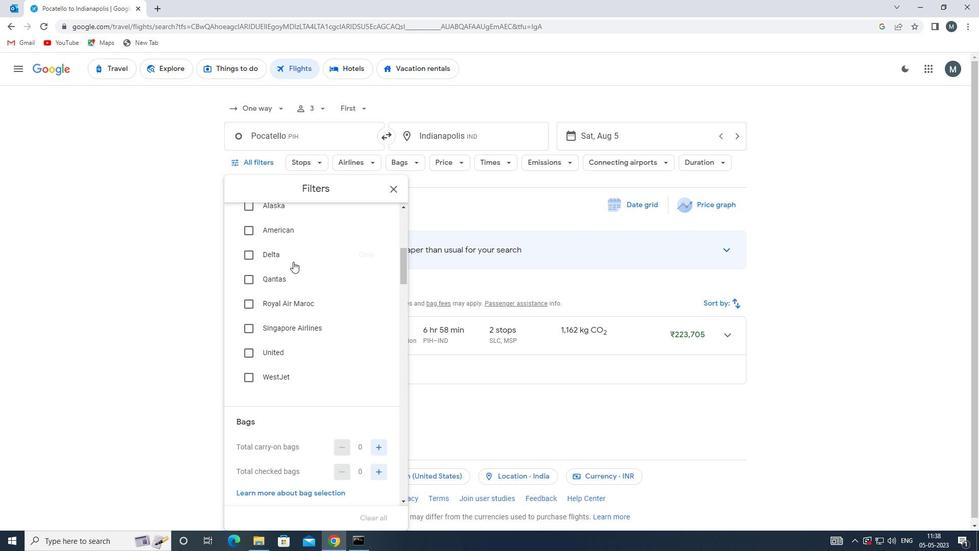 
Action: Mouse pressed left at (294, 257)
Screenshot: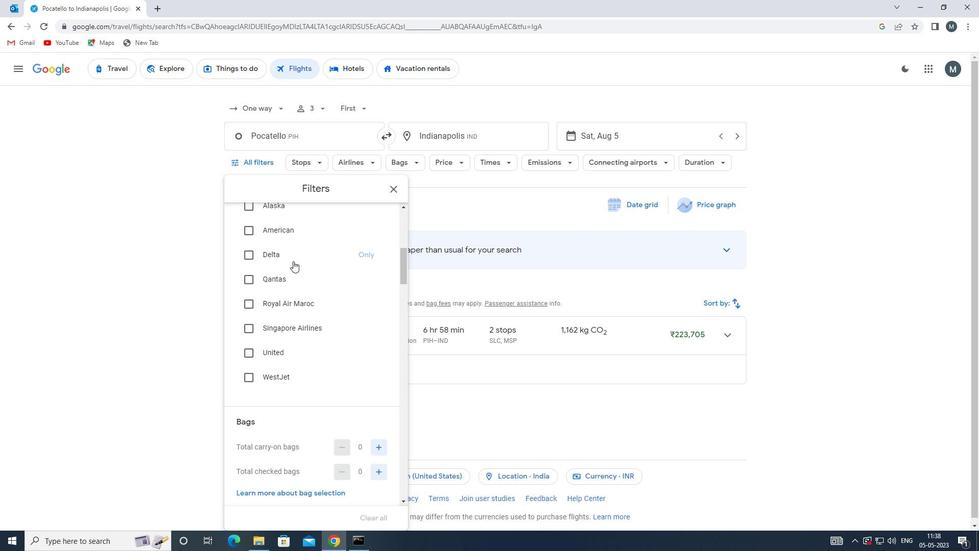 
Action: Mouse moved to (318, 275)
Screenshot: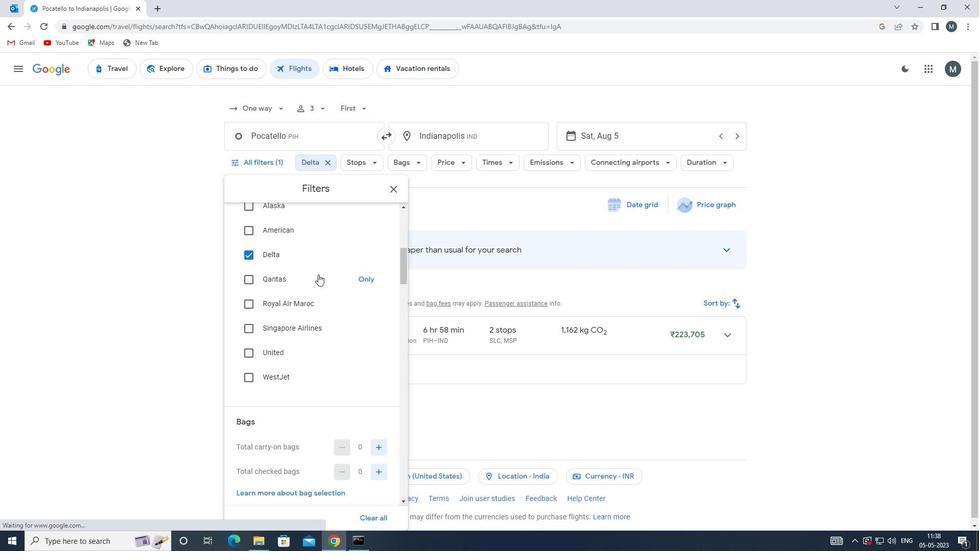 
Action: Mouse scrolled (318, 274) with delta (0, 0)
Screenshot: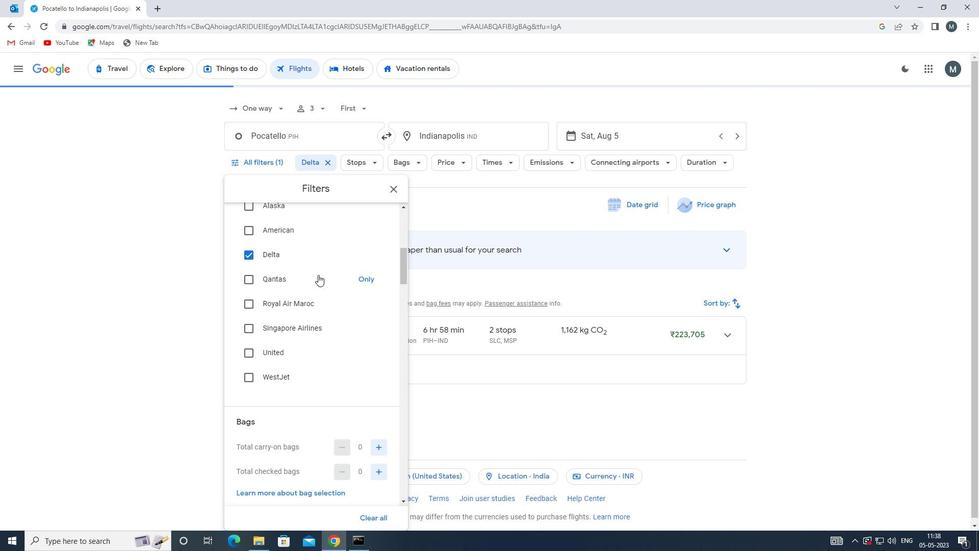 
Action: Mouse scrolled (318, 274) with delta (0, 0)
Screenshot: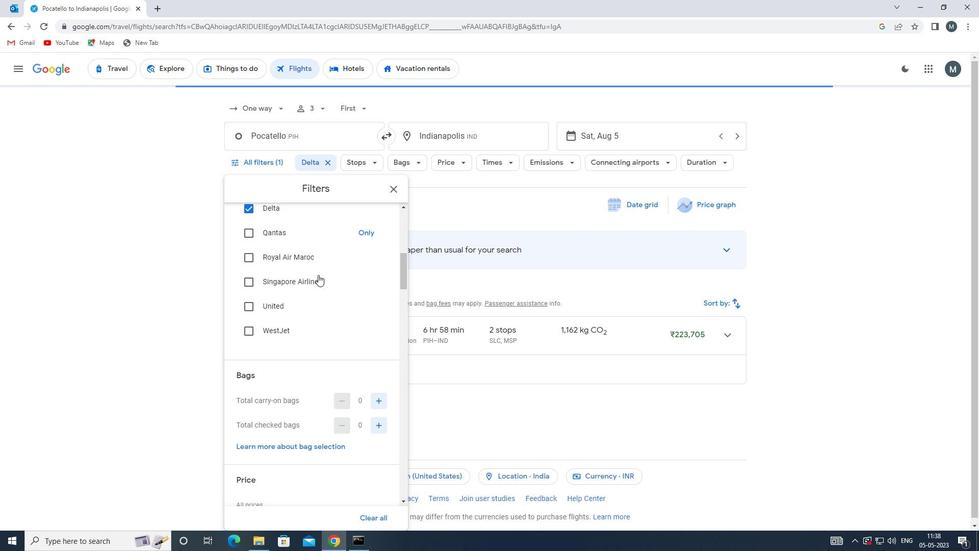 
Action: Mouse moved to (316, 281)
Screenshot: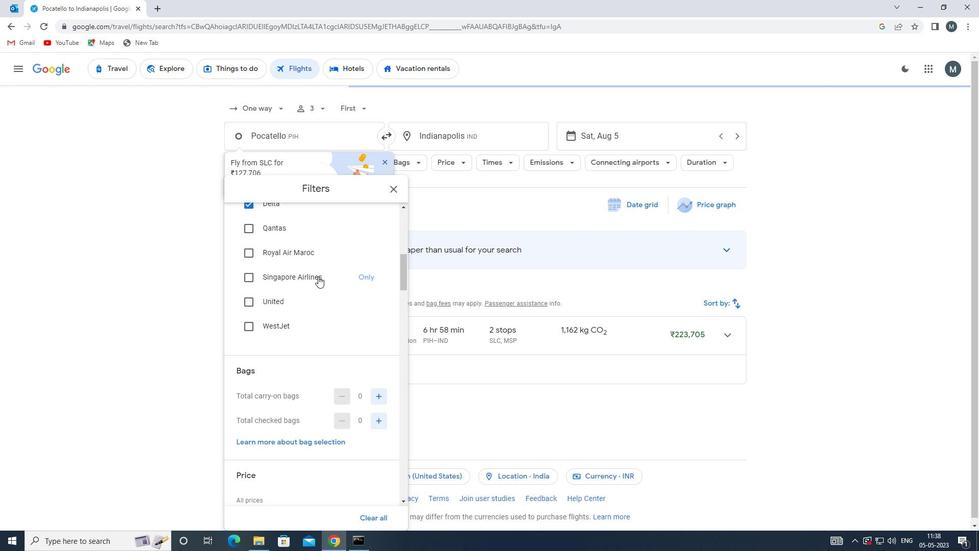 
Action: Mouse scrolled (316, 280) with delta (0, 0)
Screenshot: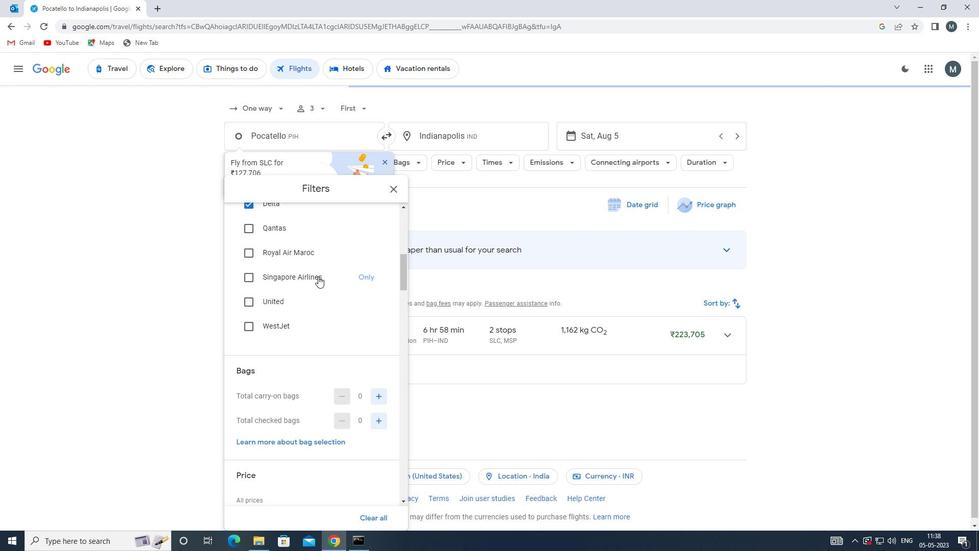 
Action: Mouse moved to (374, 318)
Screenshot: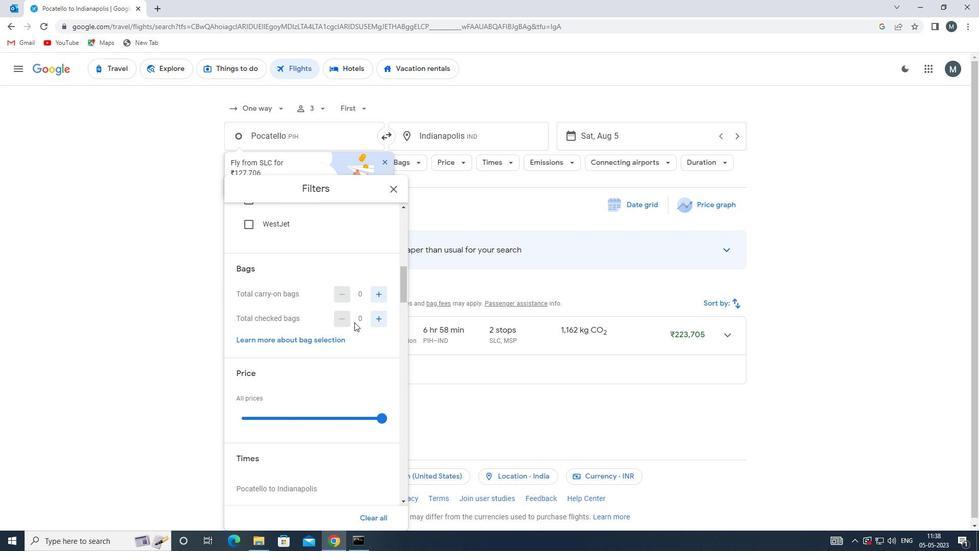 
Action: Mouse pressed left at (374, 318)
Screenshot: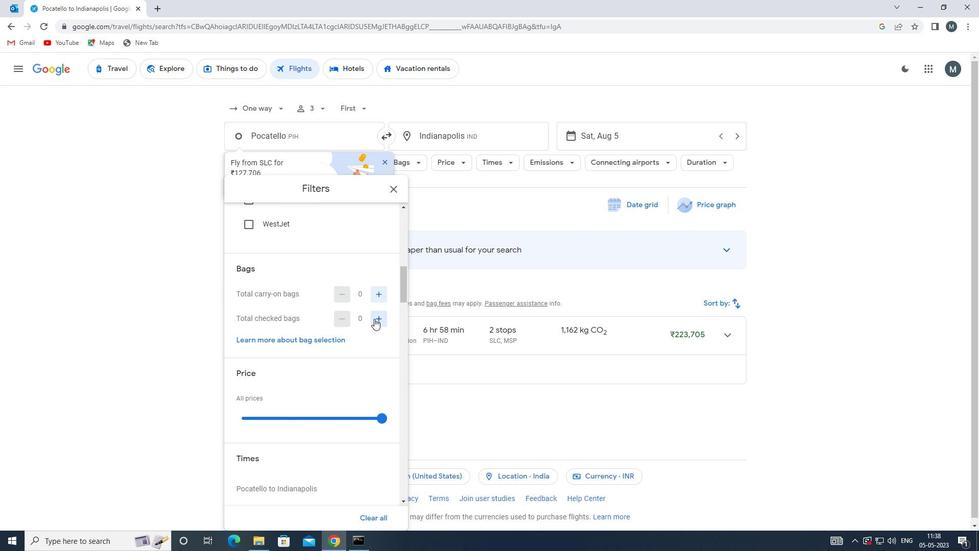 
Action: Mouse pressed left at (374, 318)
Screenshot: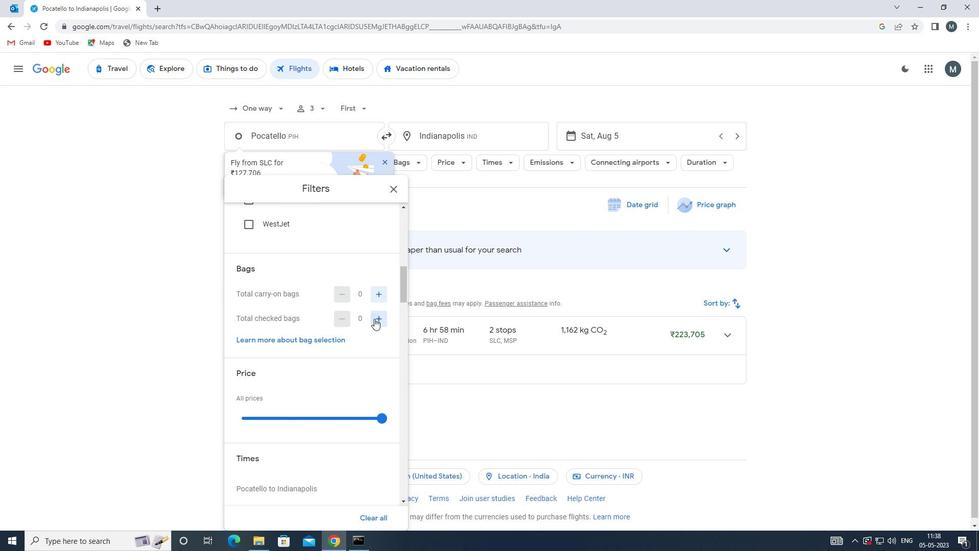 
Action: Mouse moved to (301, 318)
Screenshot: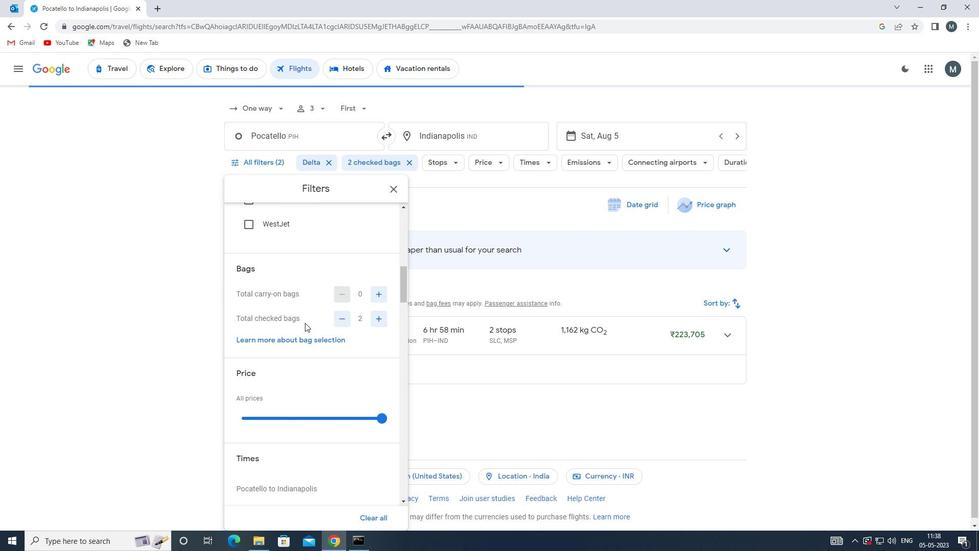 
Action: Mouse scrolled (301, 318) with delta (0, 0)
Screenshot: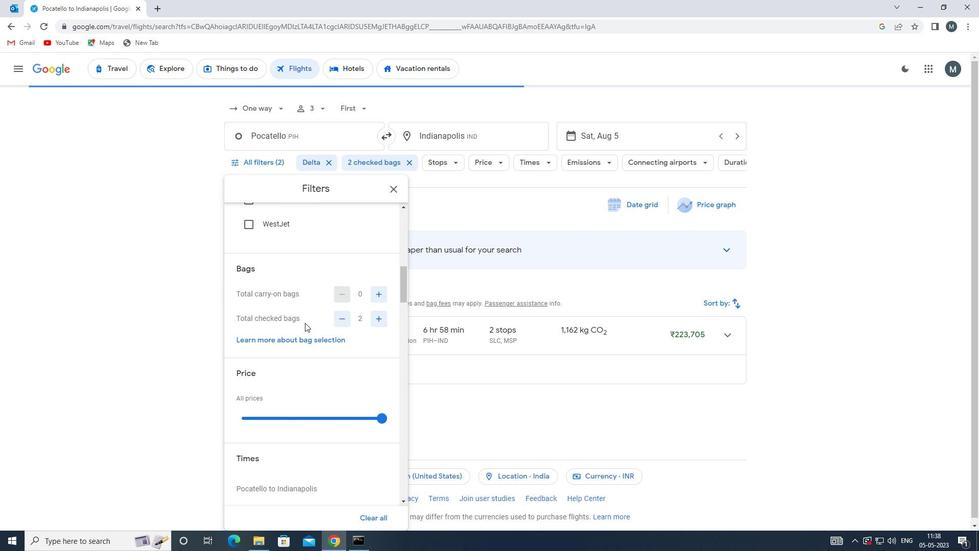 
Action: Mouse scrolled (301, 318) with delta (0, 0)
Screenshot: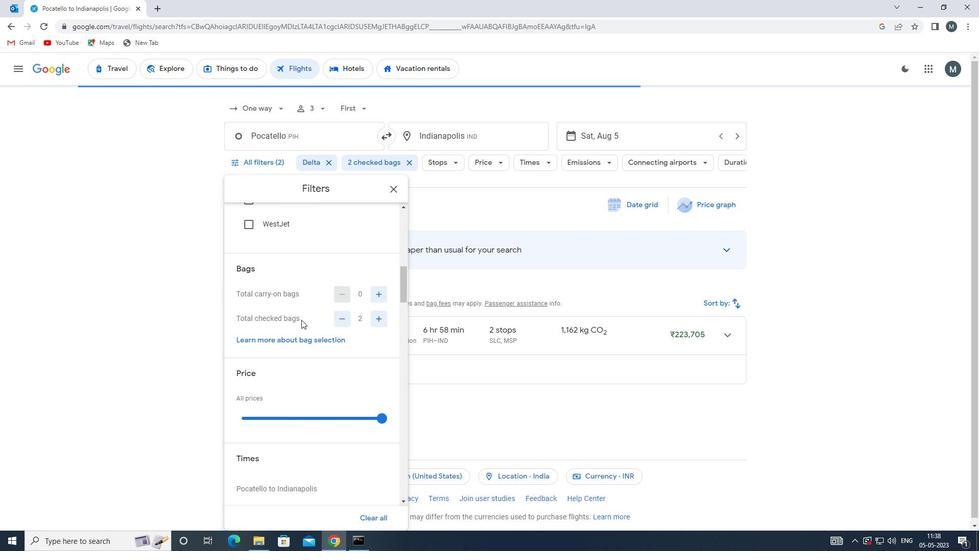 
Action: Mouse moved to (288, 313)
Screenshot: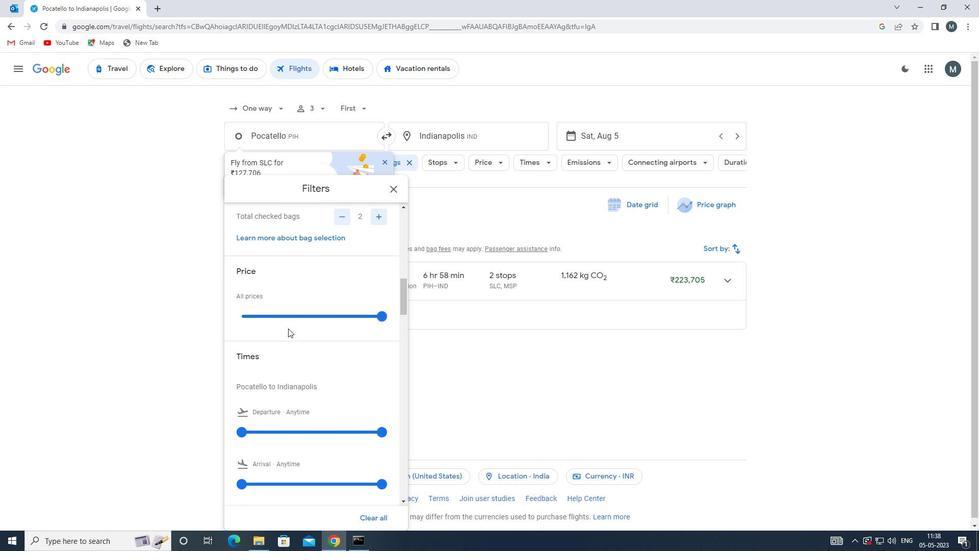 
Action: Mouse pressed left at (288, 313)
Screenshot: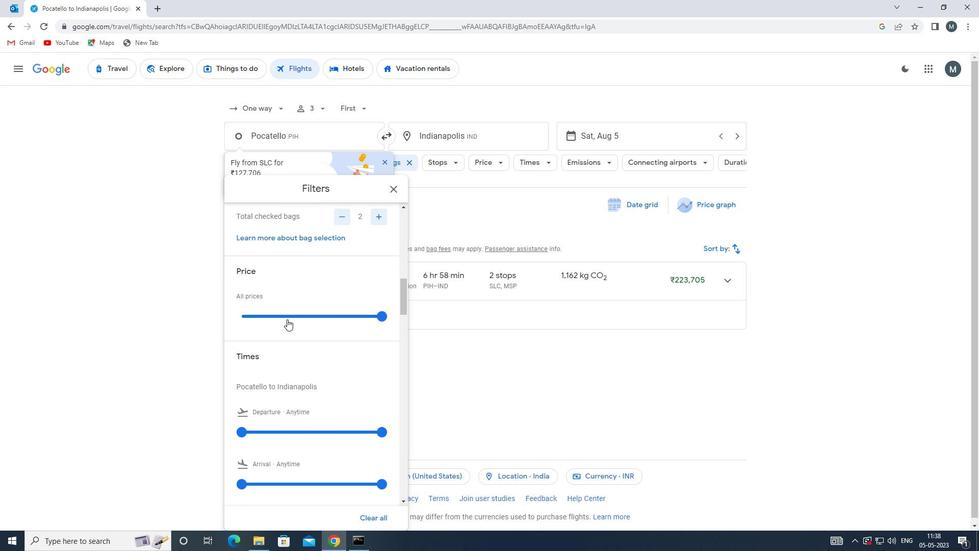 
Action: Mouse pressed left at (288, 313)
Screenshot: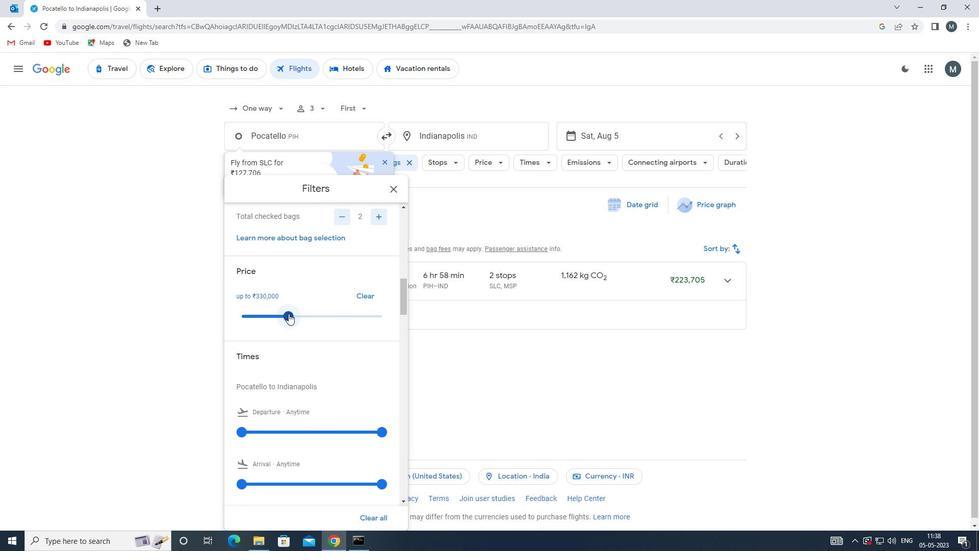 
Action: Mouse moved to (302, 304)
Screenshot: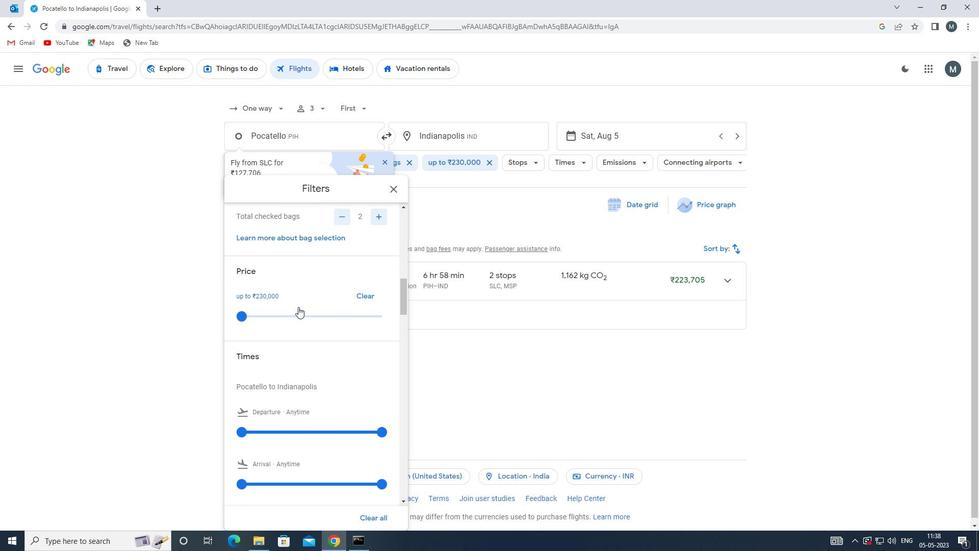
Action: Mouse scrolled (302, 304) with delta (0, 0)
Screenshot: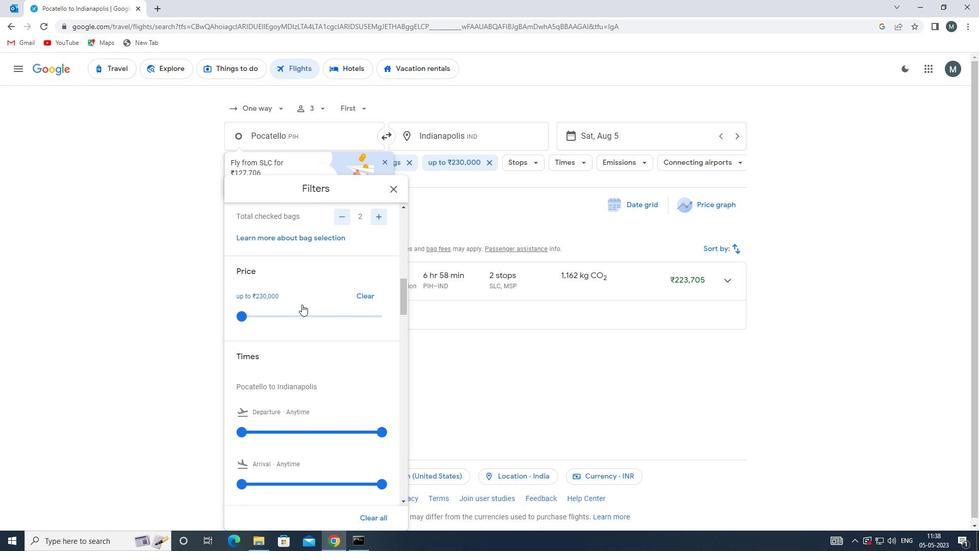 
Action: Mouse scrolled (302, 304) with delta (0, 0)
Screenshot: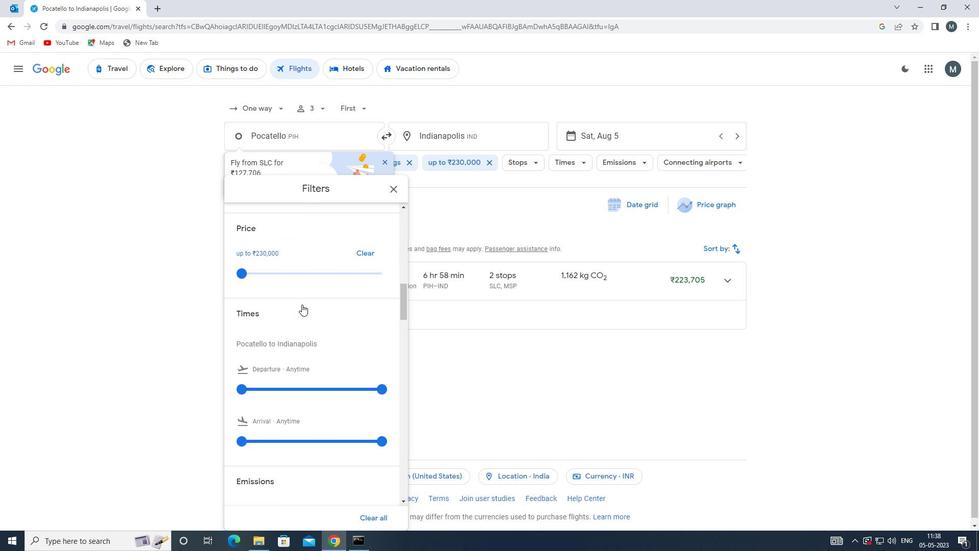 
Action: Mouse scrolled (302, 304) with delta (0, 0)
Screenshot: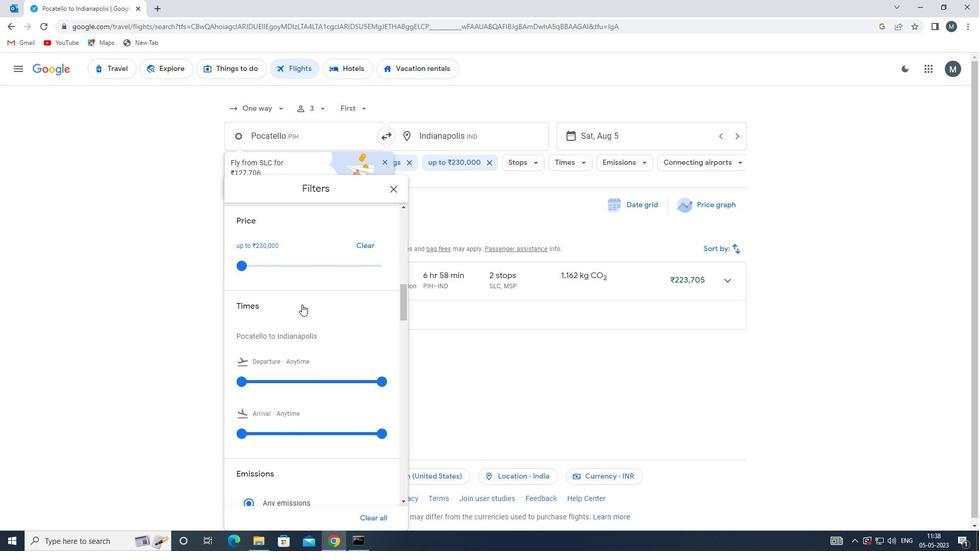 
Action: Mouse moved to (240, 277)
Screenshot: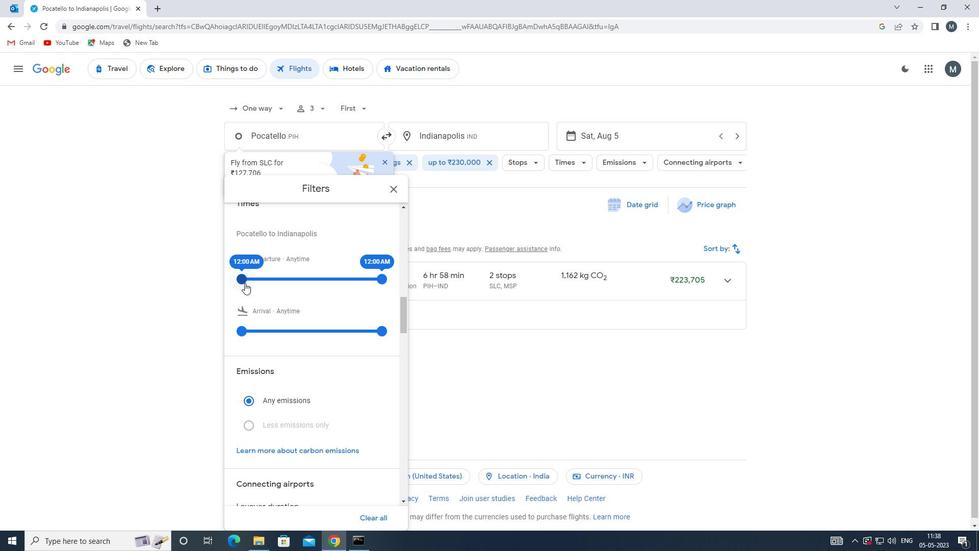
Action: Mouse pressed left at (240, 277)
Screenshot: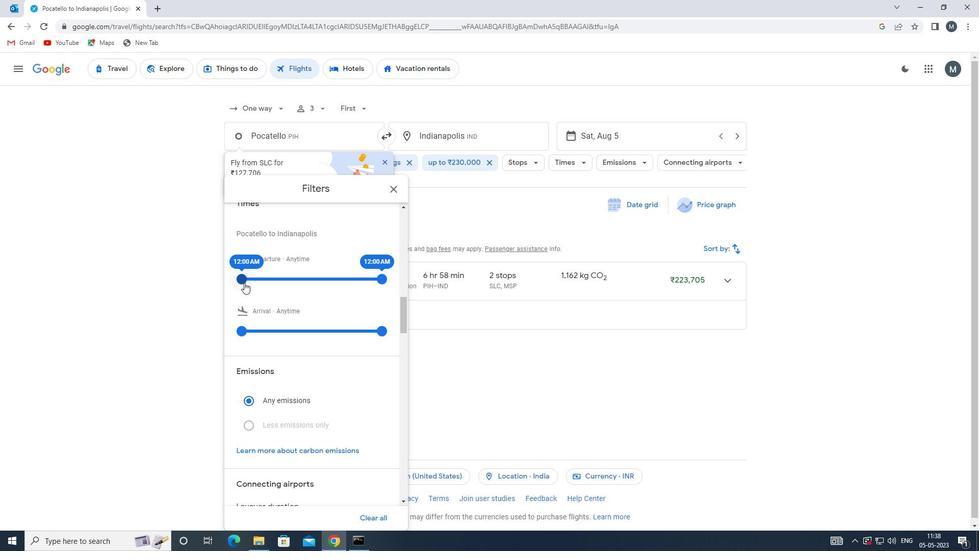 
Action: Mouse moved to (378, 276)
Screenshot: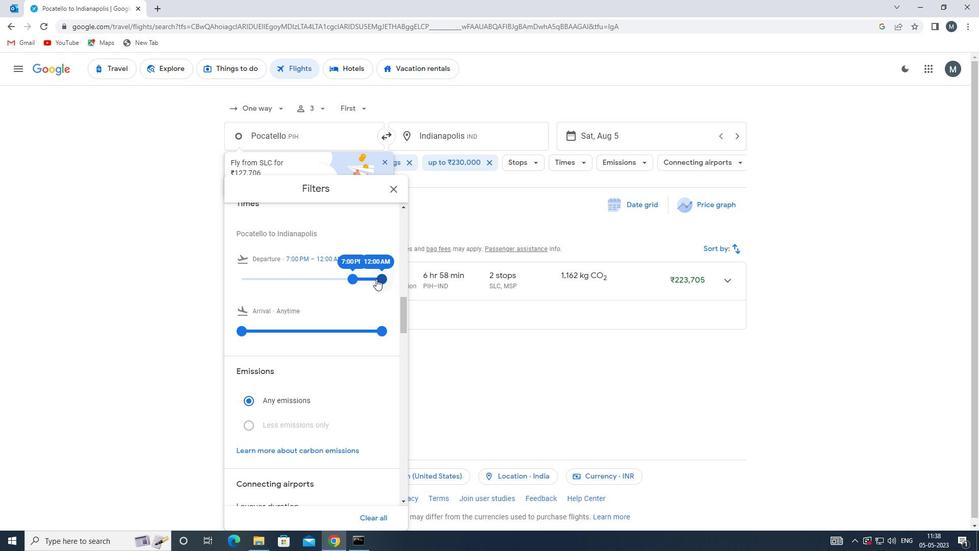 
Action: Mouse pressed left at (378, 276)
Screenshot: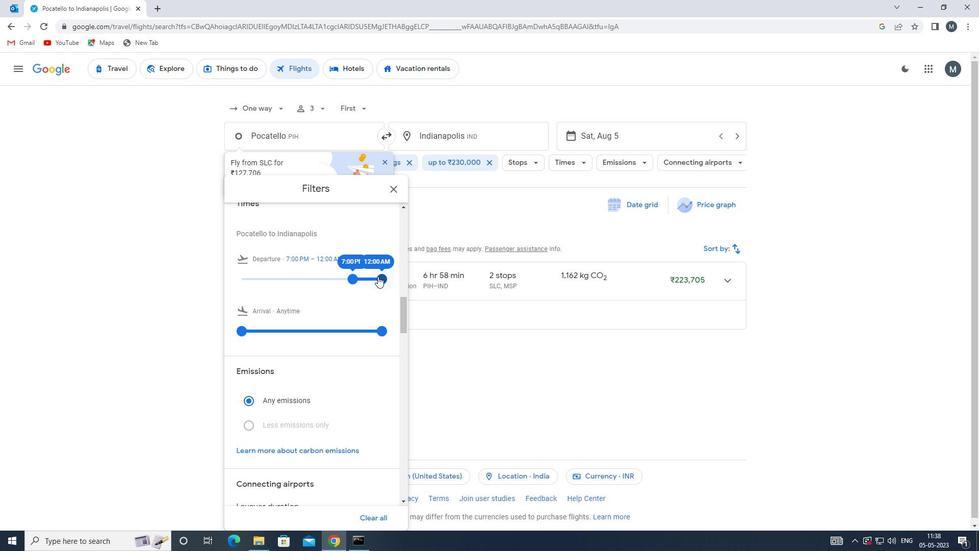 
Action: Mouse moved to (392, 187)
Screenshot: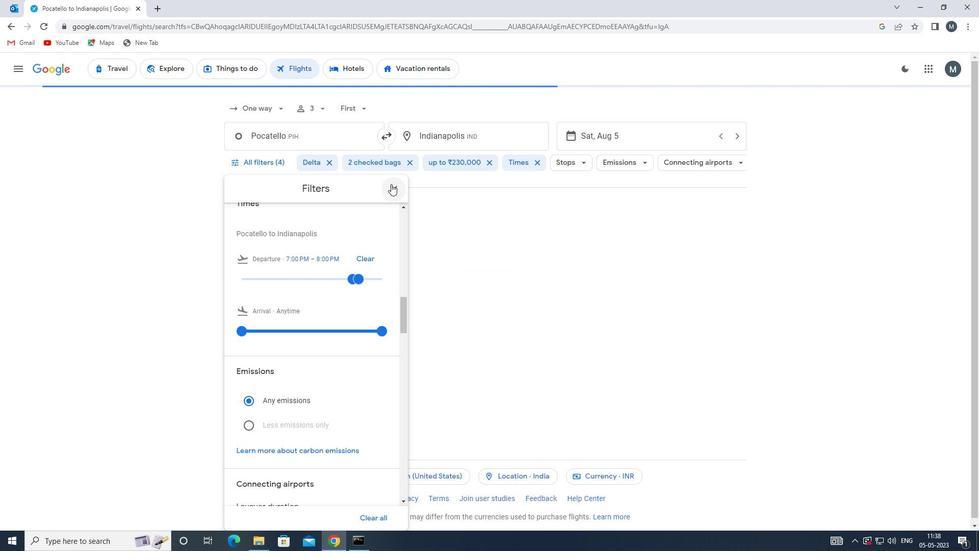 
Action: Mouse pressed left at (392, 187)
Screenshot: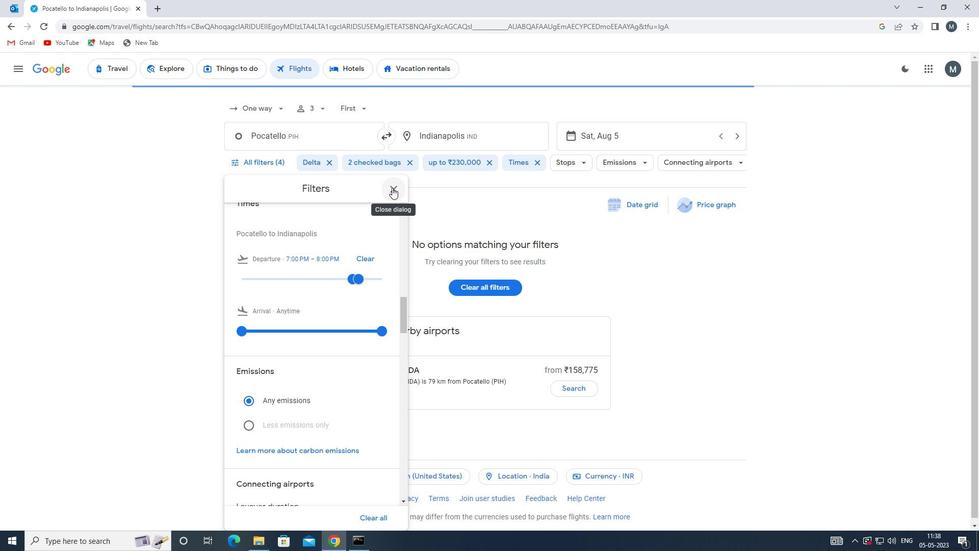 
Action: Mouse moved to (392, 187)
Screenshot: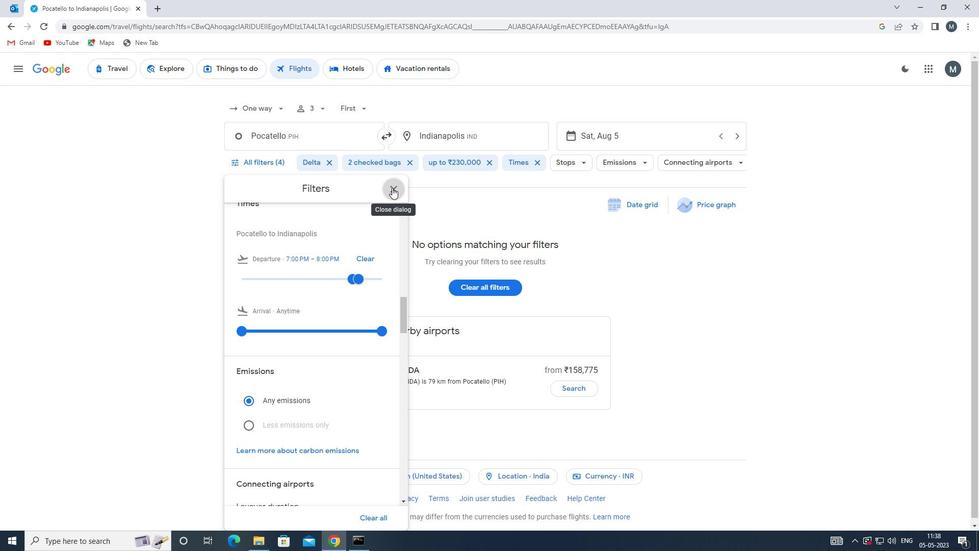 
